 Task: Search one way flight ticket for 2 adults, 2 infants in seat and 1 infant on lap in first from Dickinson: Dickinson Theodore Roosevelt Regional Airport to Jackson: Jackson Hole Airport on 5-2-2023. Choice of flights is Sun country airlines. Number of bags: 3 checked bags. Price is upto 100000. Outbound departure time preference is 14:30.
Action: Mouse moved to (284, 386)
Screenshot: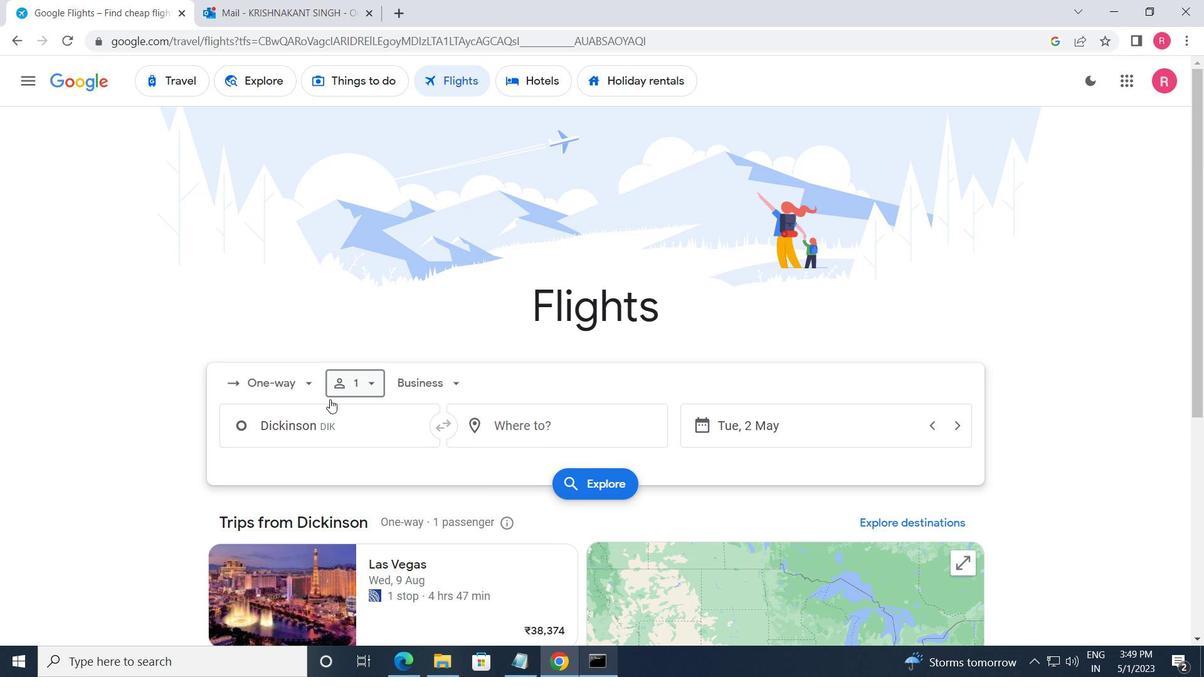 
Action: Mouse pressed left at (284, 386)
Screenshot: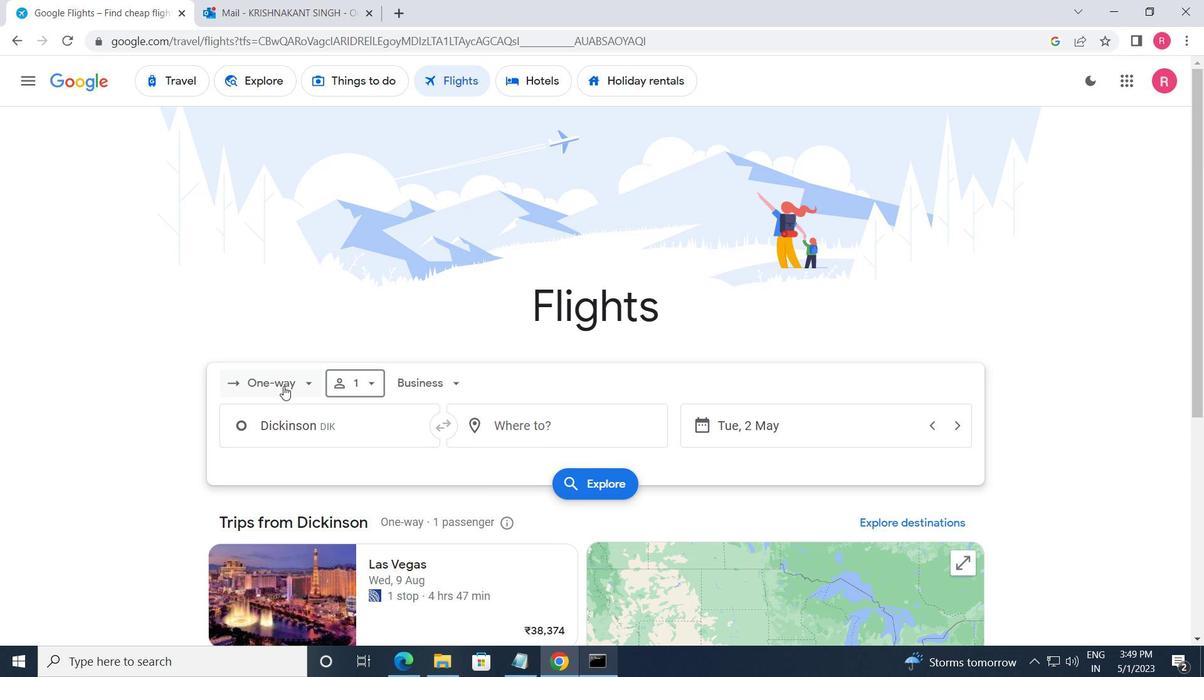 
Action: Mouse moved to (291, 462)
Screenshot: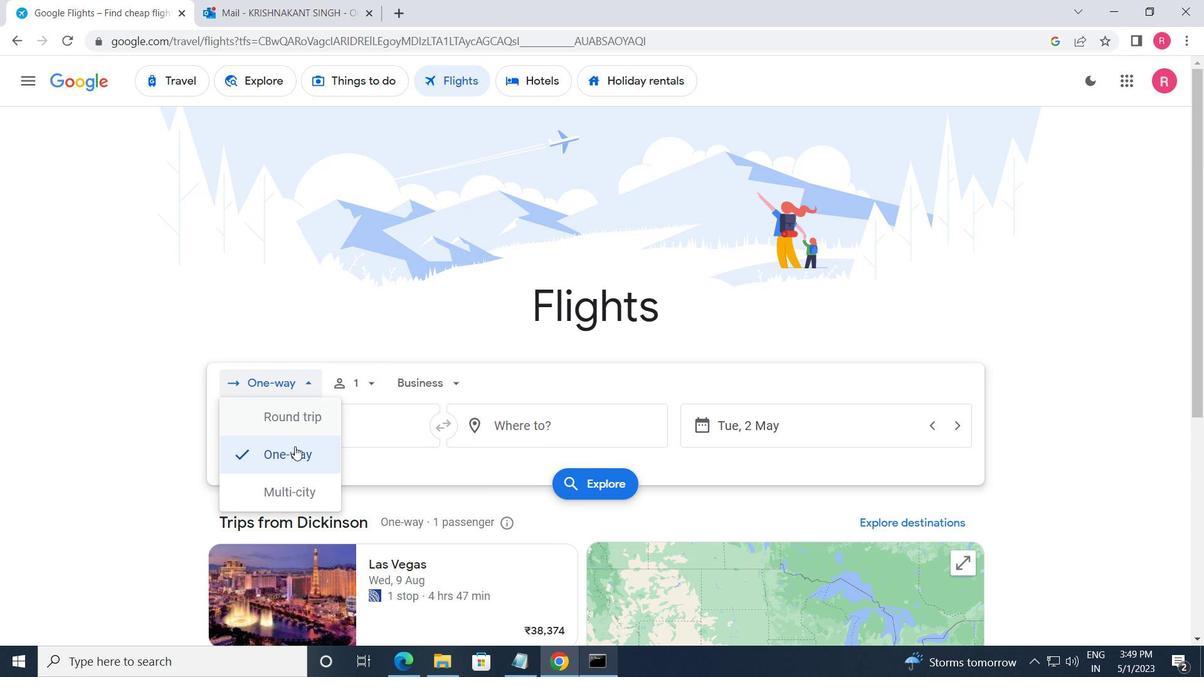 
Action: Mouse pressed left at (291, 462)
Screenshot: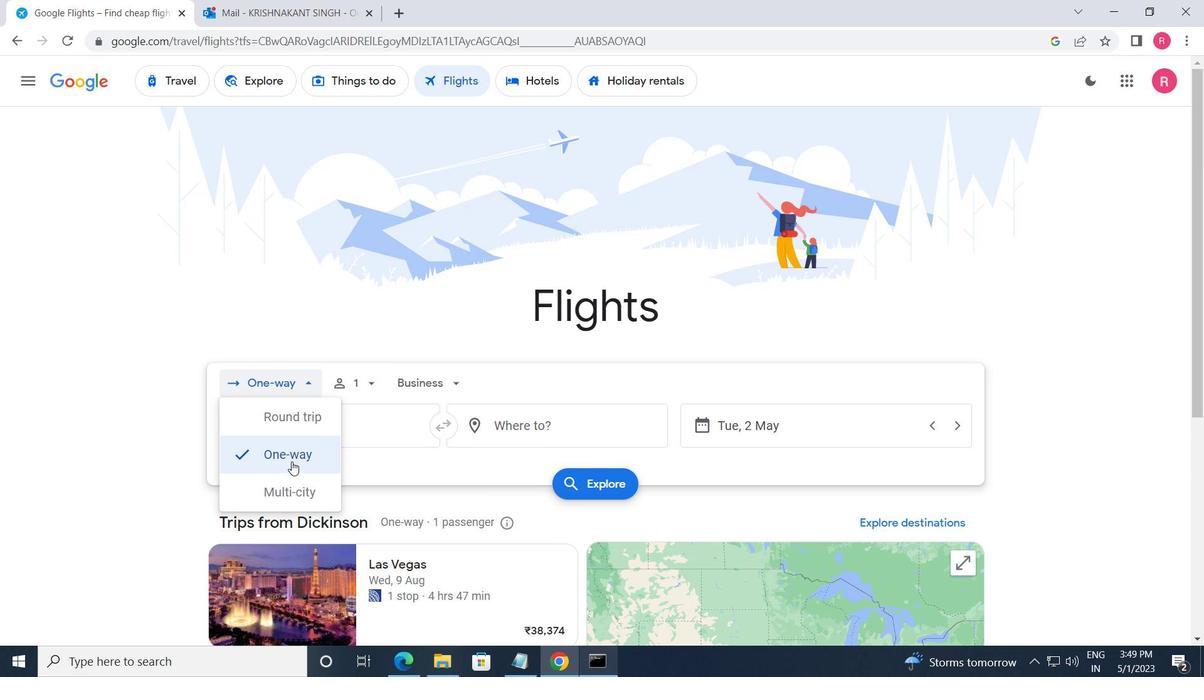 
Action: Mouse moved to (341, 391)
Screenshot: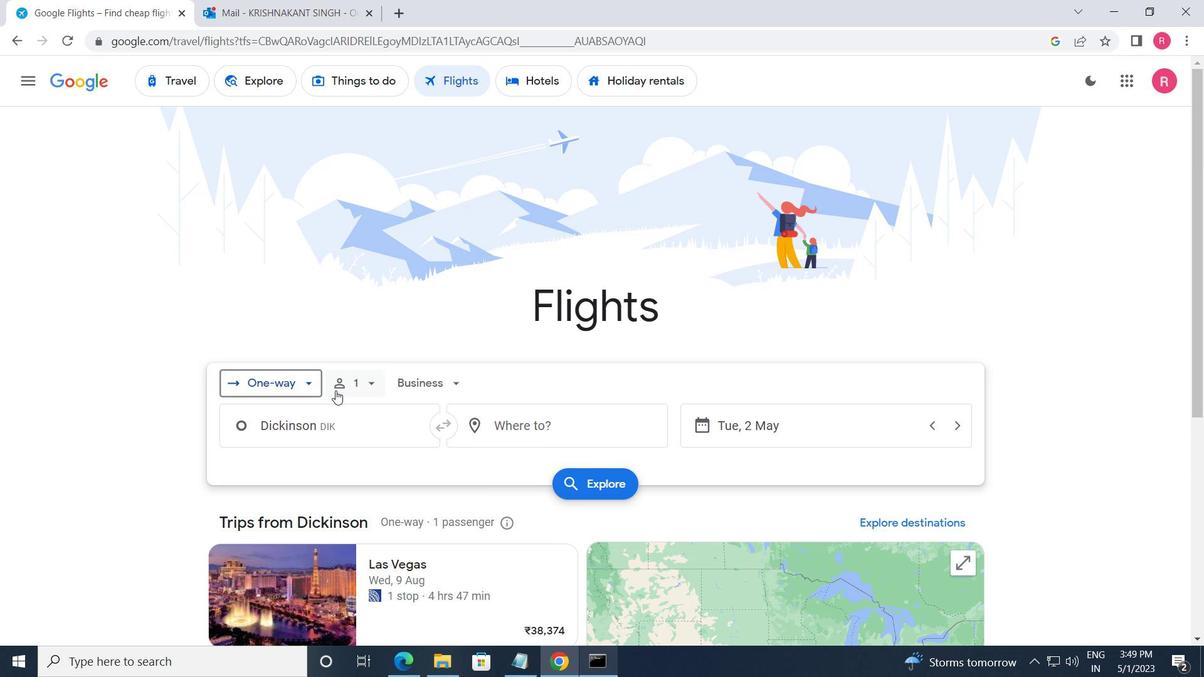 
Action: Mouse pressed left at (341, 391)
Screenshot: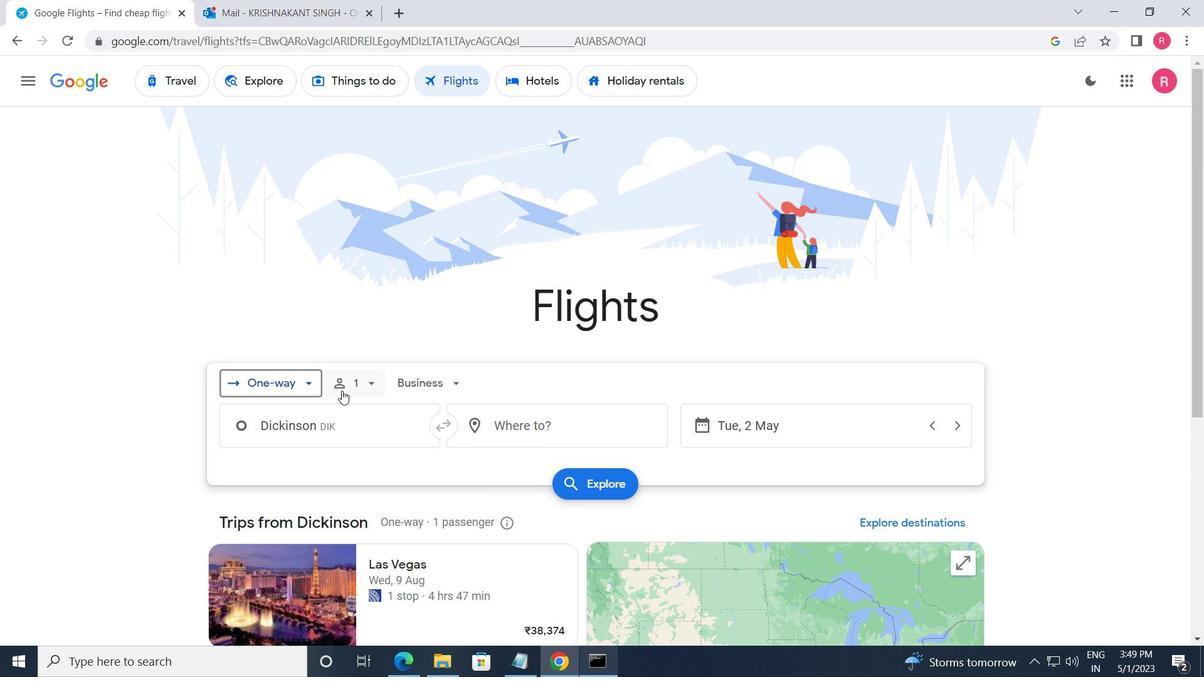 
Action: Mouse moved to (484, 425)
Screenshot: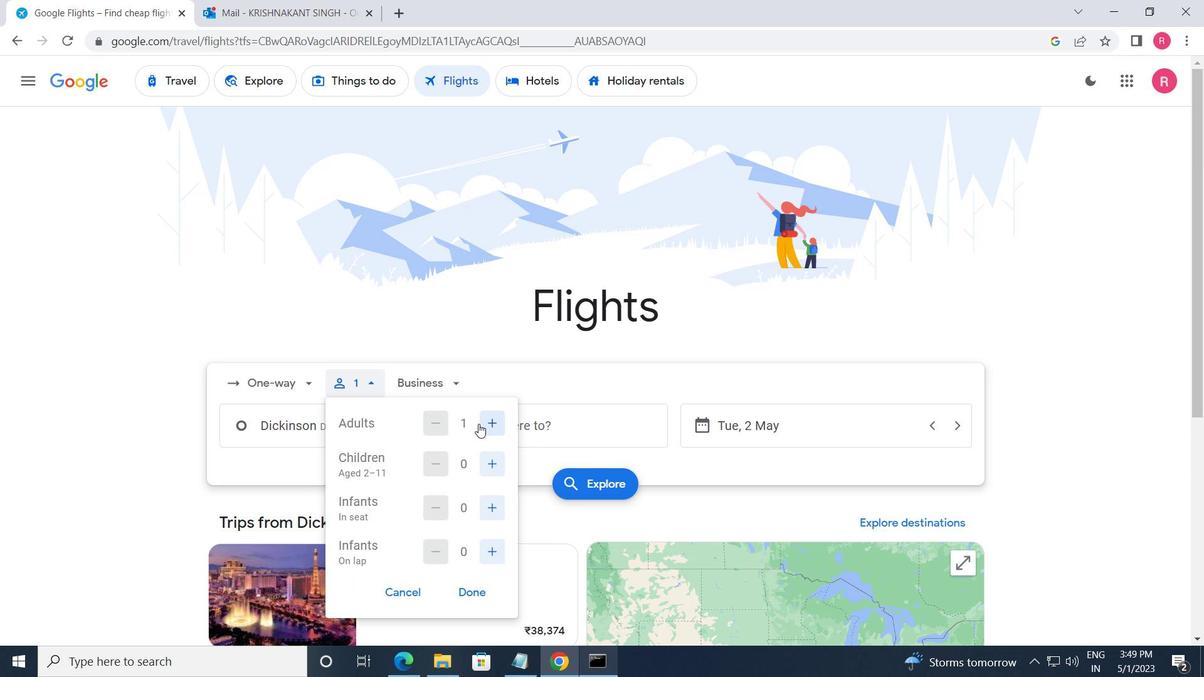 
Action: Mouse pressed left at (484, 425)
Screenshot: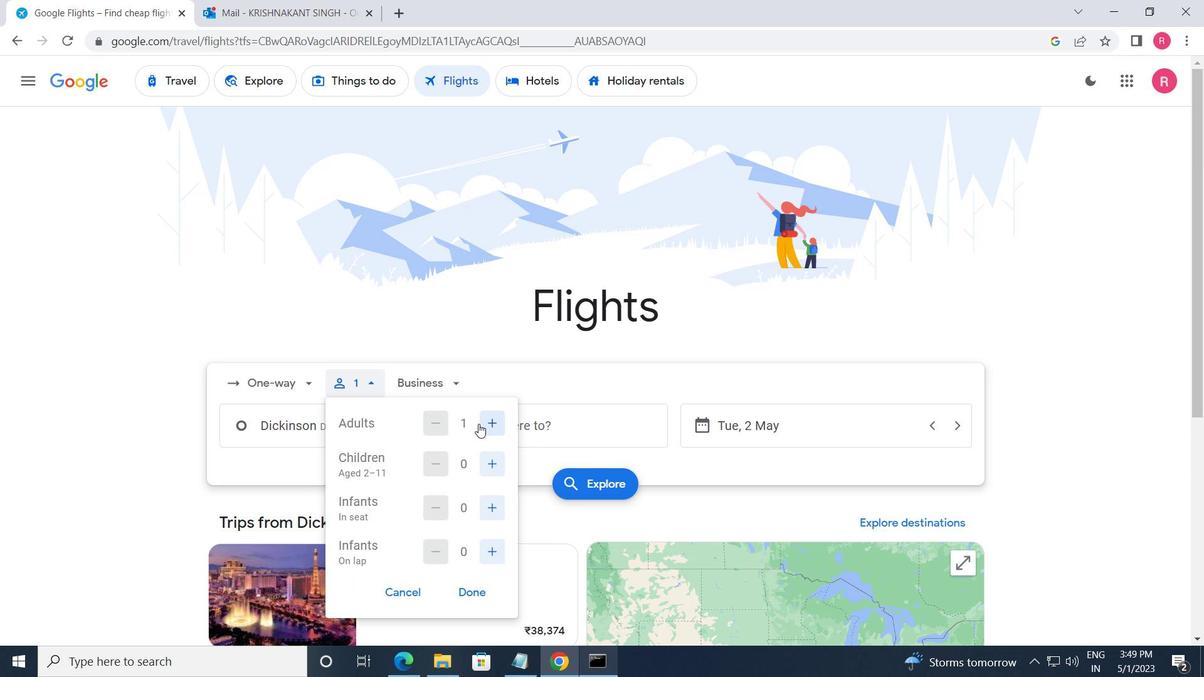 
Action: Mouse moved to (484, 425)
Screenshot: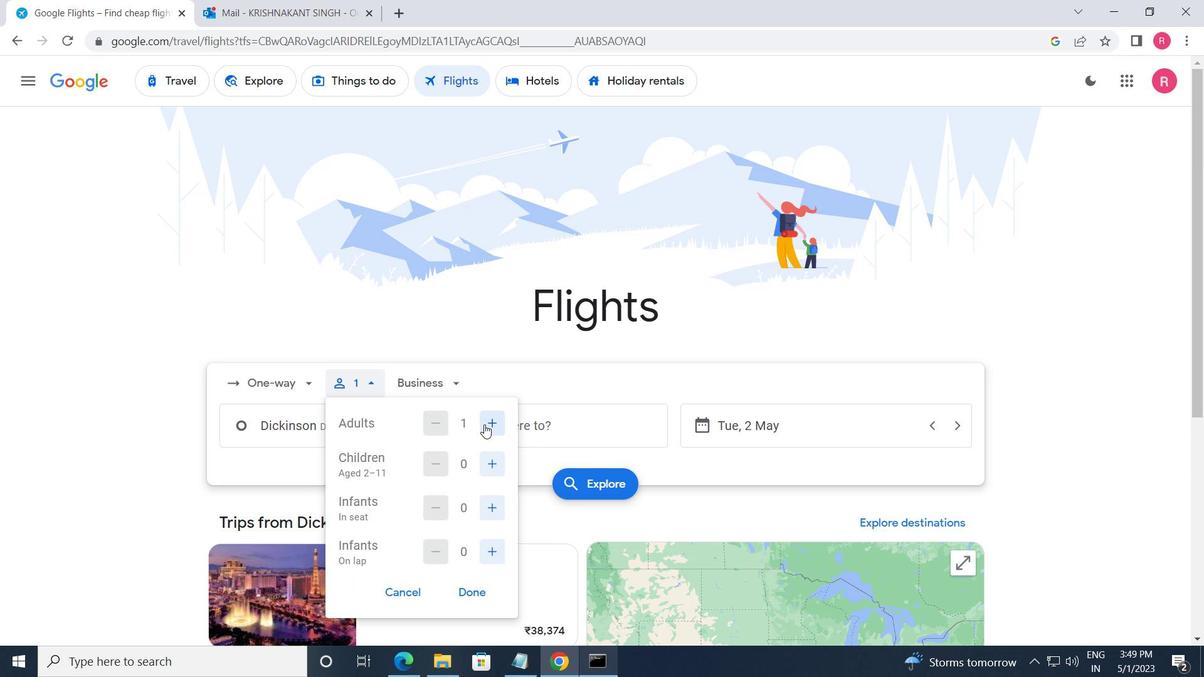 
Action: Mouse pressed left at (484, 425)
Screenshot: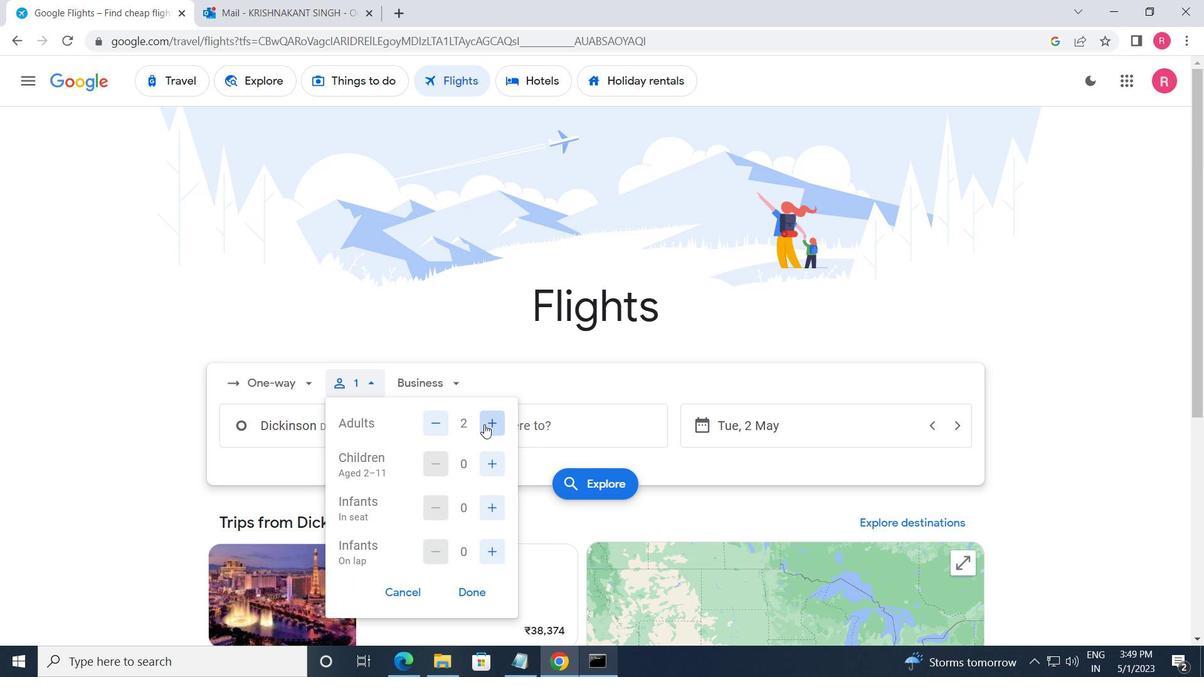 
Action: Mouse moved to (434, 424)
Screenshot: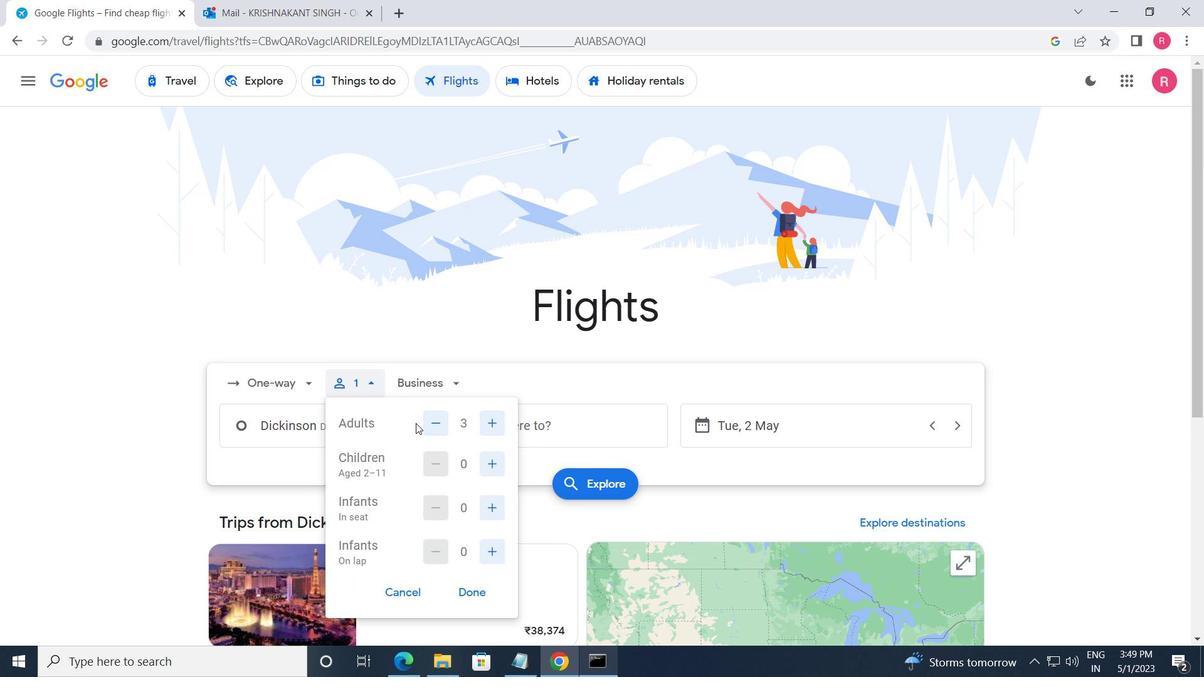 
Action: Mouse pressed left at (434, 424)
Screenshot: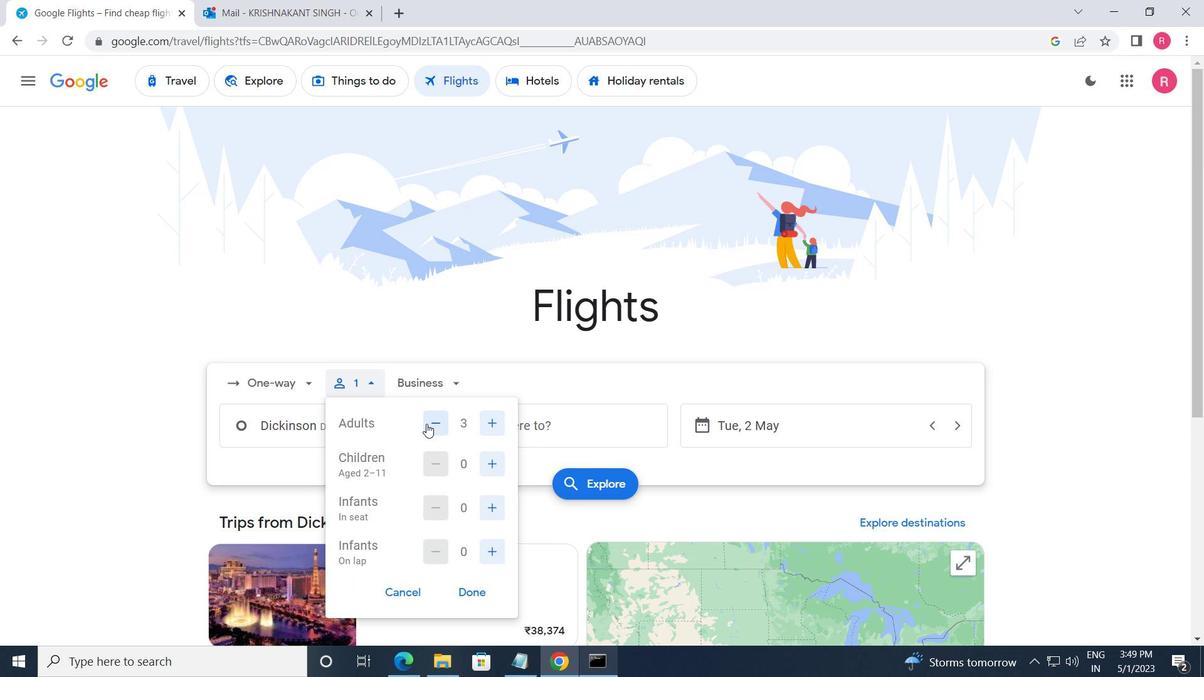 
Action: Mouse moved to (494, 466)
Screenshot: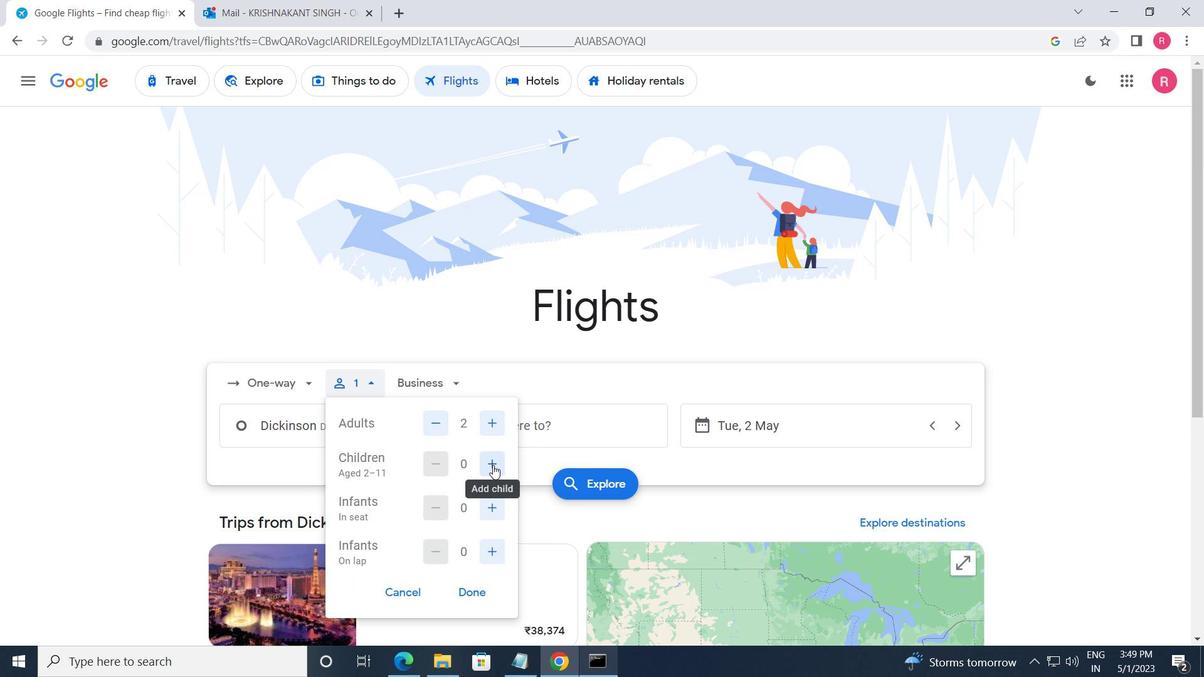 
Action: Mouse pressed left at (494, 466)
Screenshot: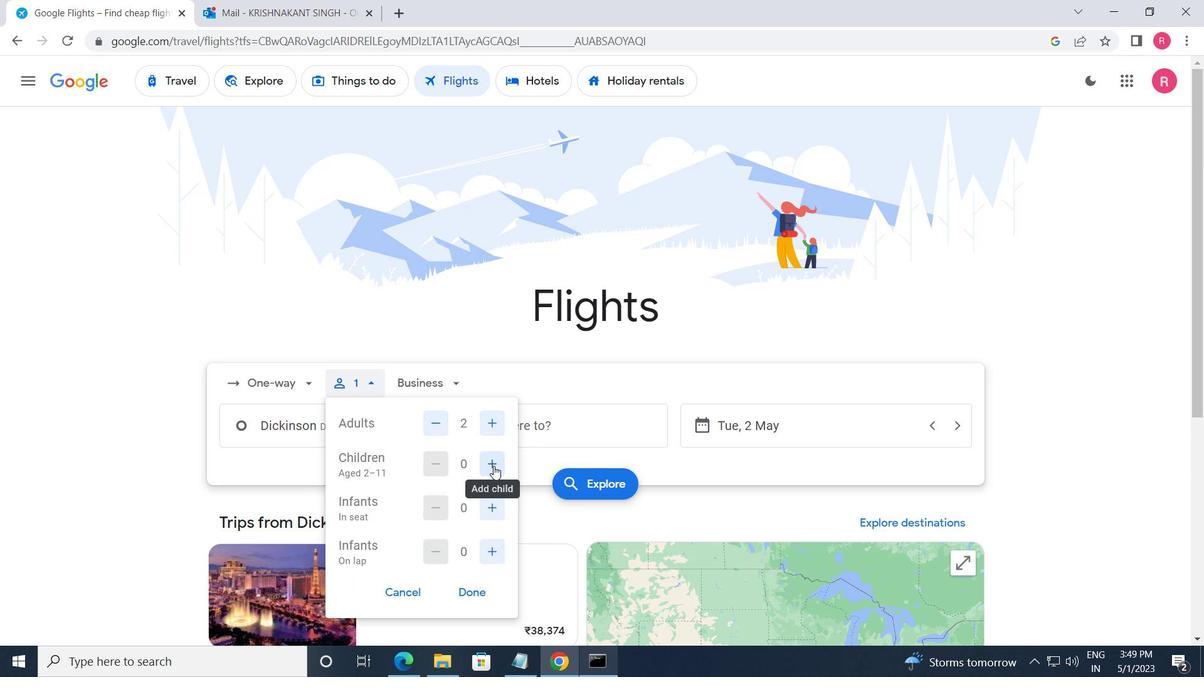 
Action: Mouse pressed left at (494, 466)
Screenshot: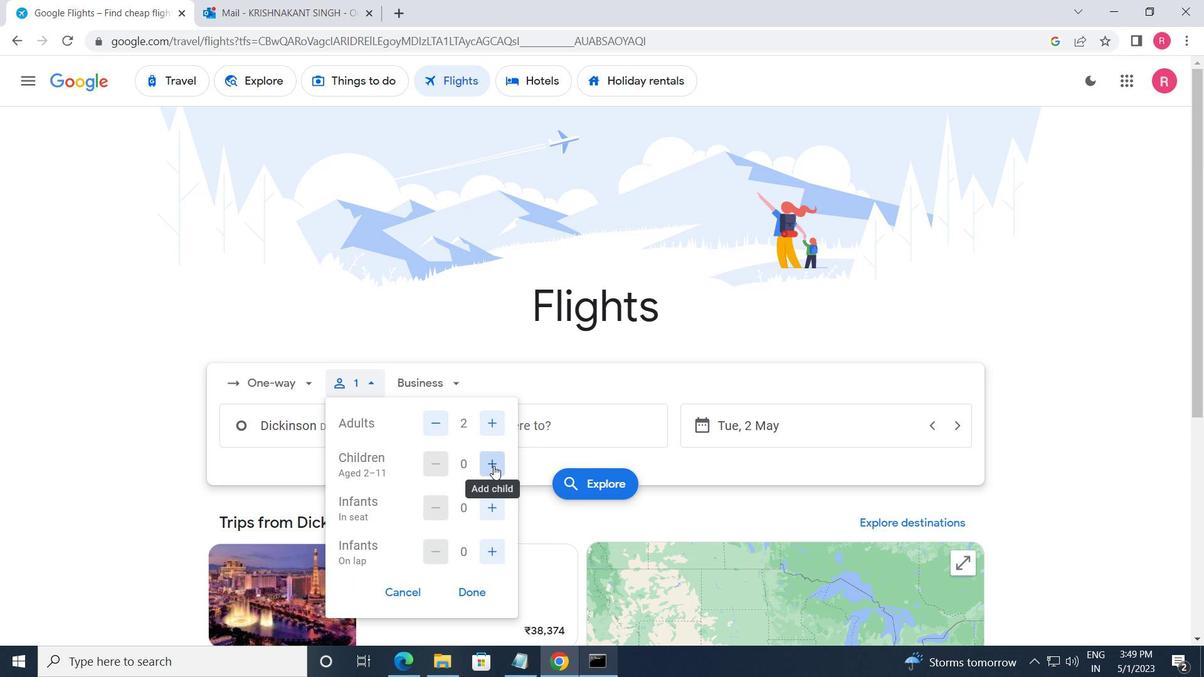
Action: Mouse moved to (488, 504)
Screenshot: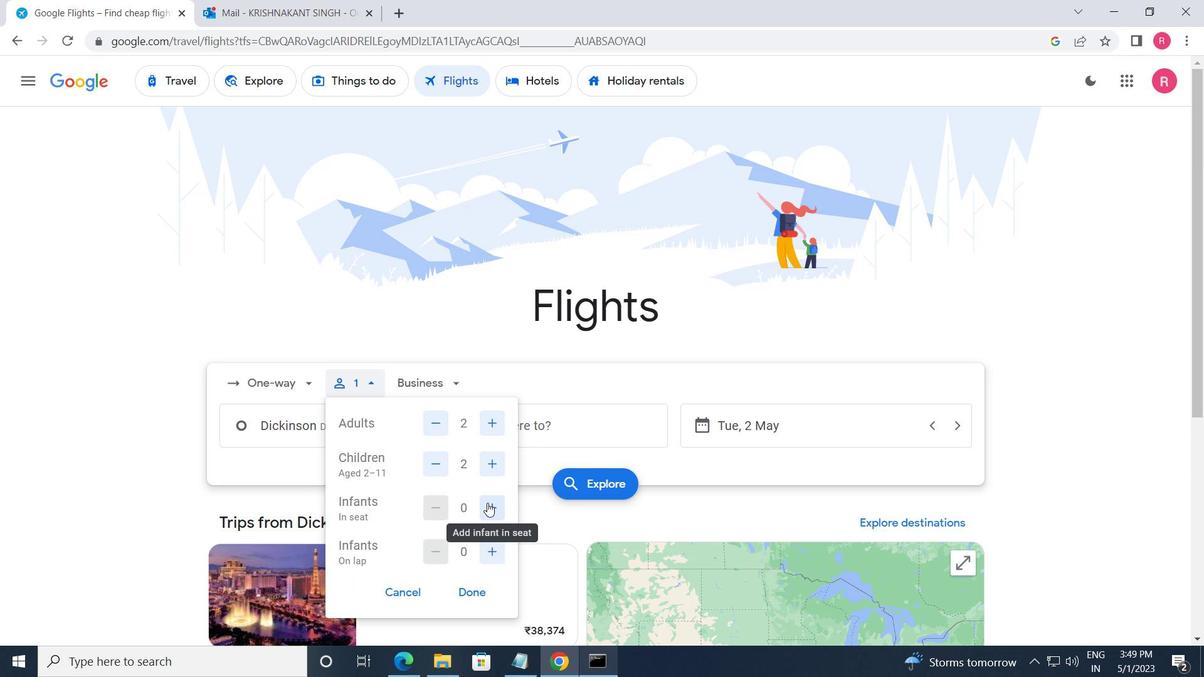 
Action: Mouse pressed left at (488, 504)
Screenshot: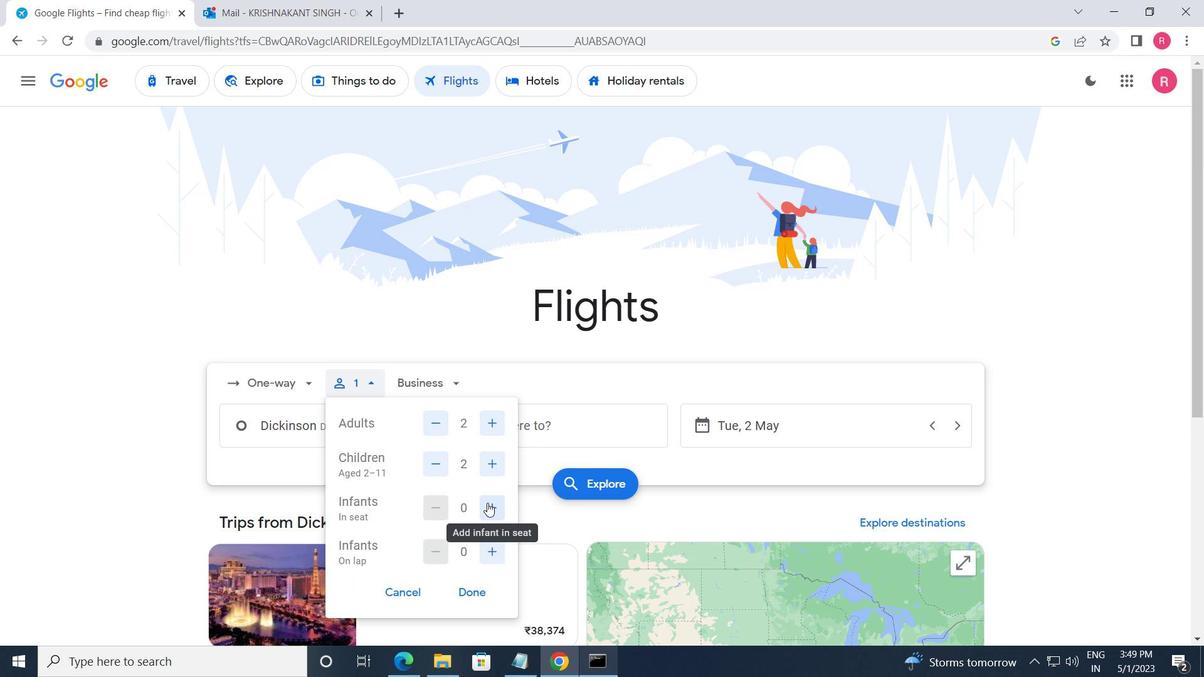 
Action: Mouse moved to (438, 386)
Screenshot: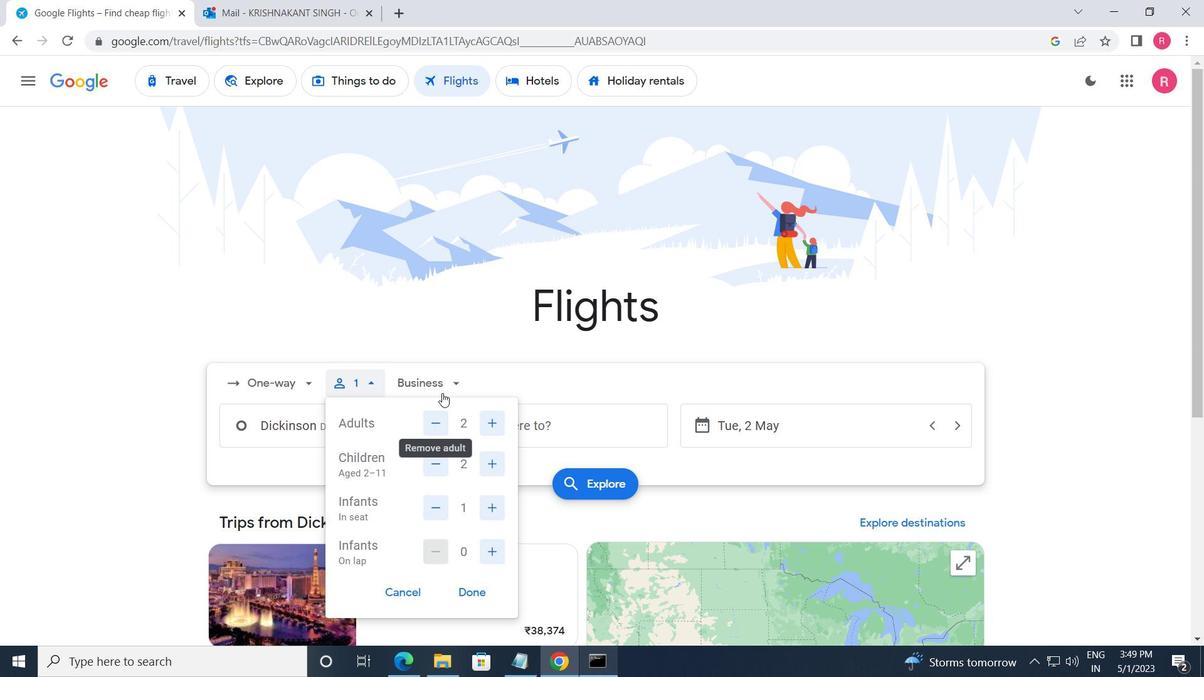 
Action: Mouse pressed left at (438, 386)
Screenshot: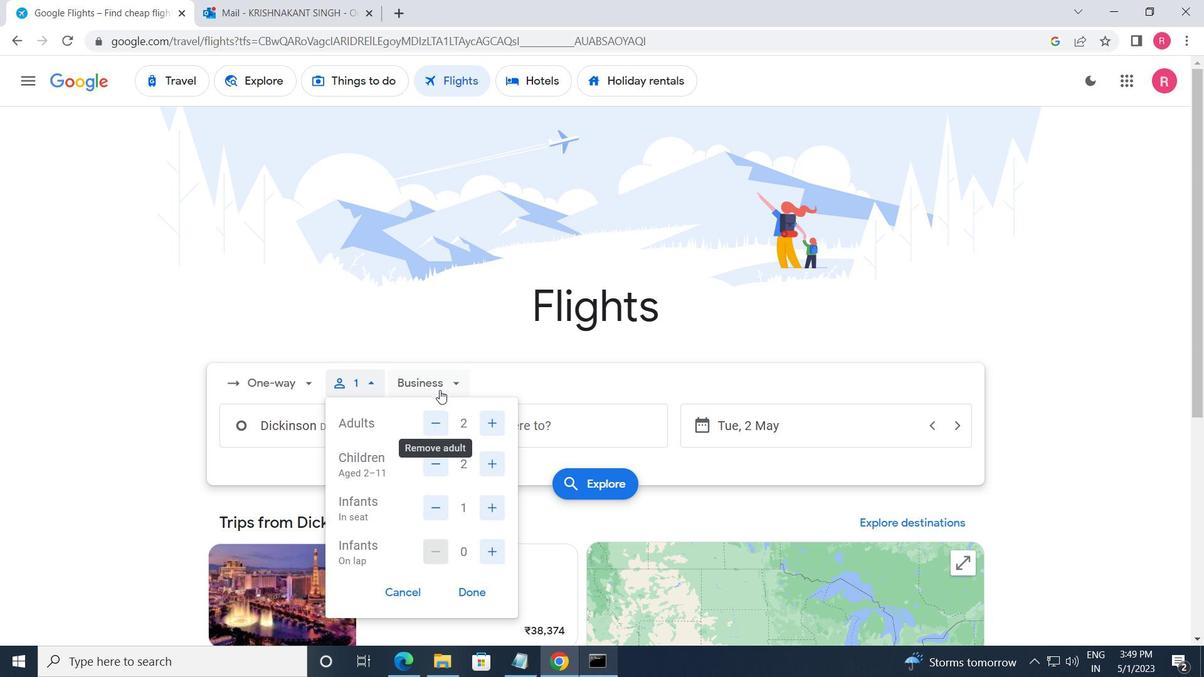 
Action: Mouse moved to (458, 523)
Screenshot: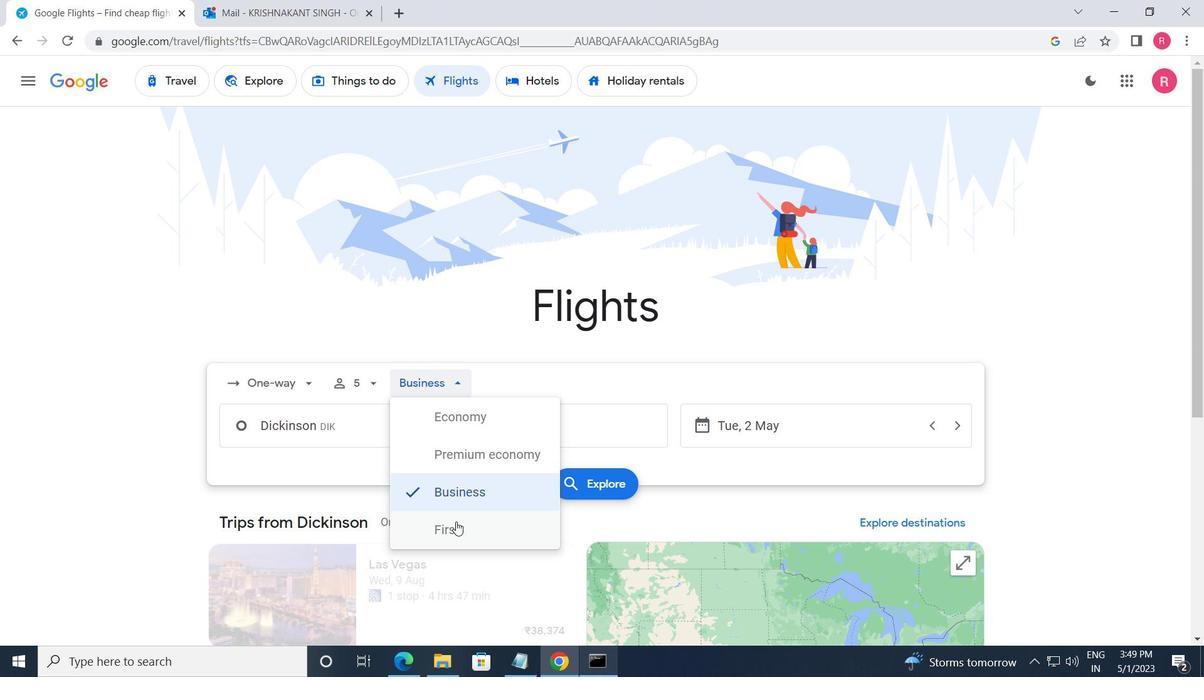 
Action: Mouse pressed left at (458, 523)
Screenshot: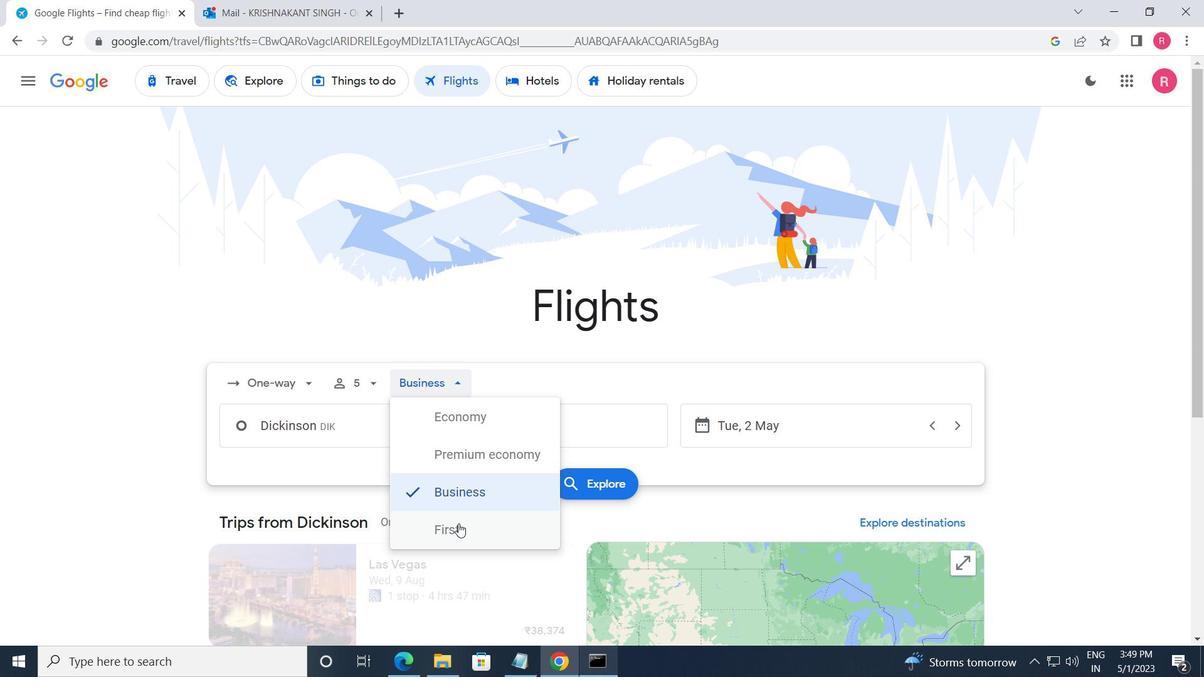
Action: Mouse moved to (349, 432)
Screenshot: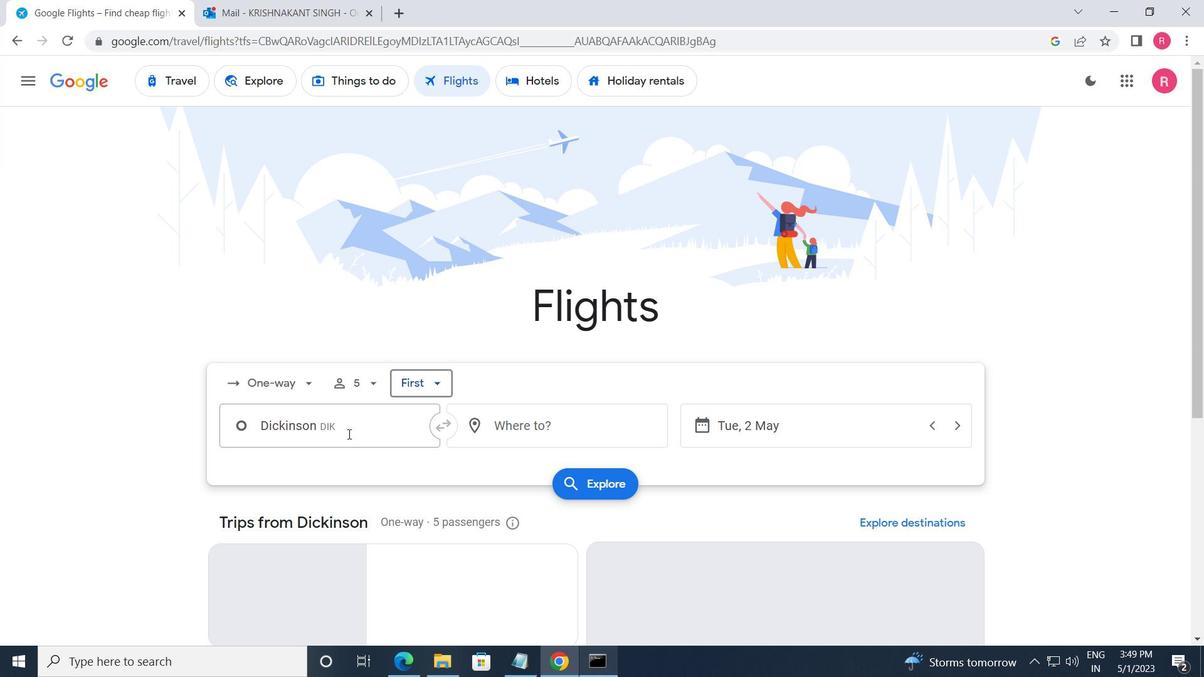 
Action: Mouse pressed left at (349, 432)
Screenshot: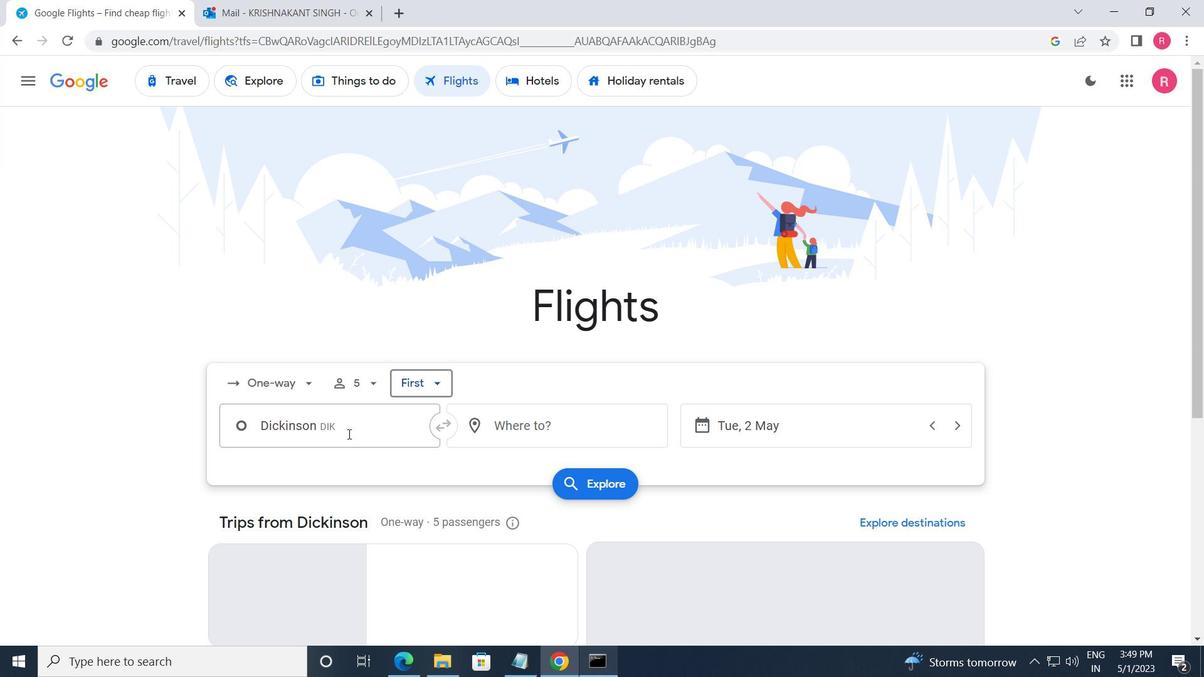 
Action: Mouse moved to (348, 548)
Screenshot: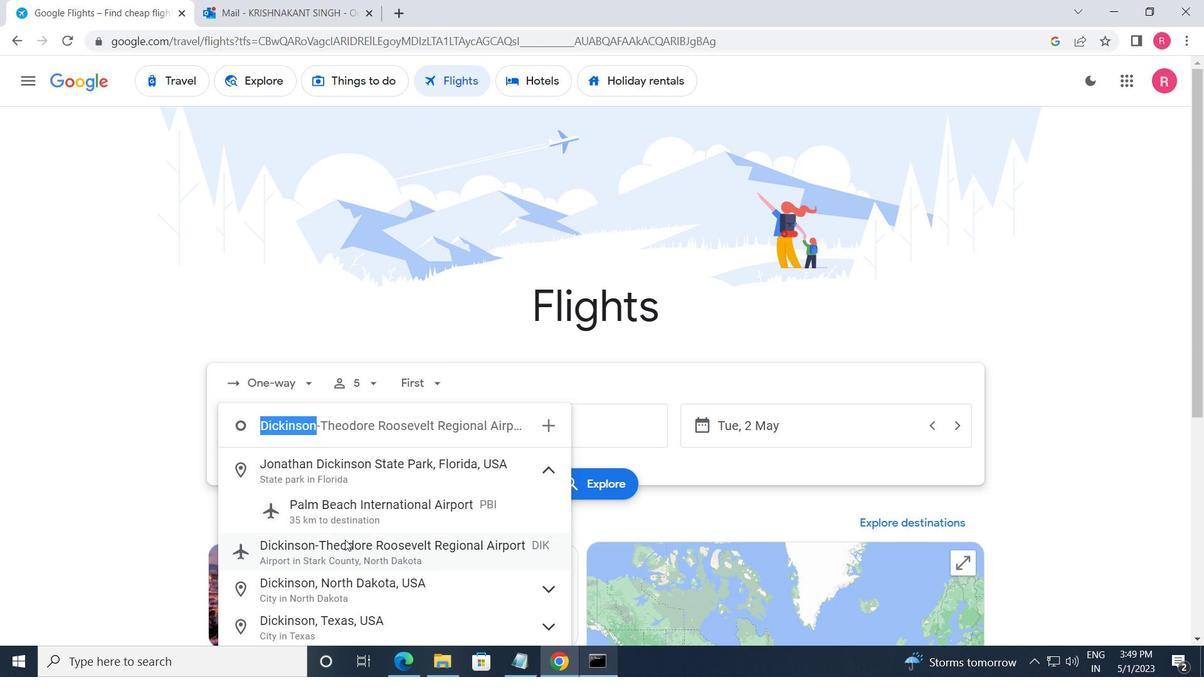 
Action: Mouse pressed left at (348, 548)
Screenshot: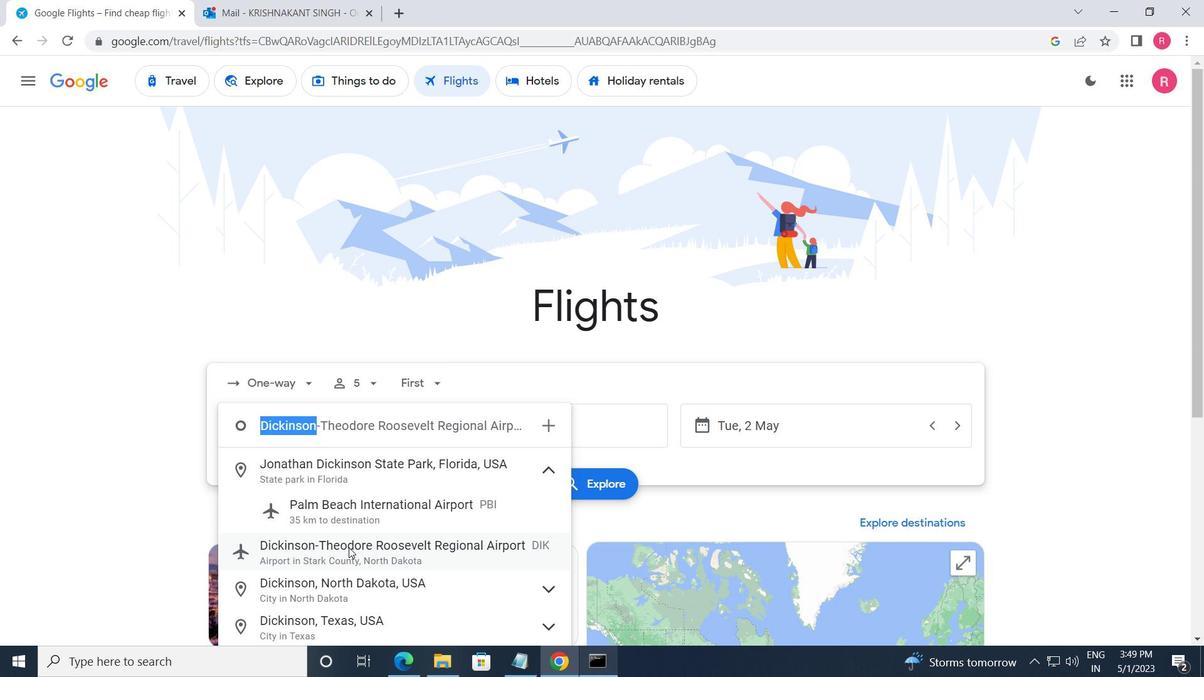
Action: Mouse moved to (539, 426)
Screenshot: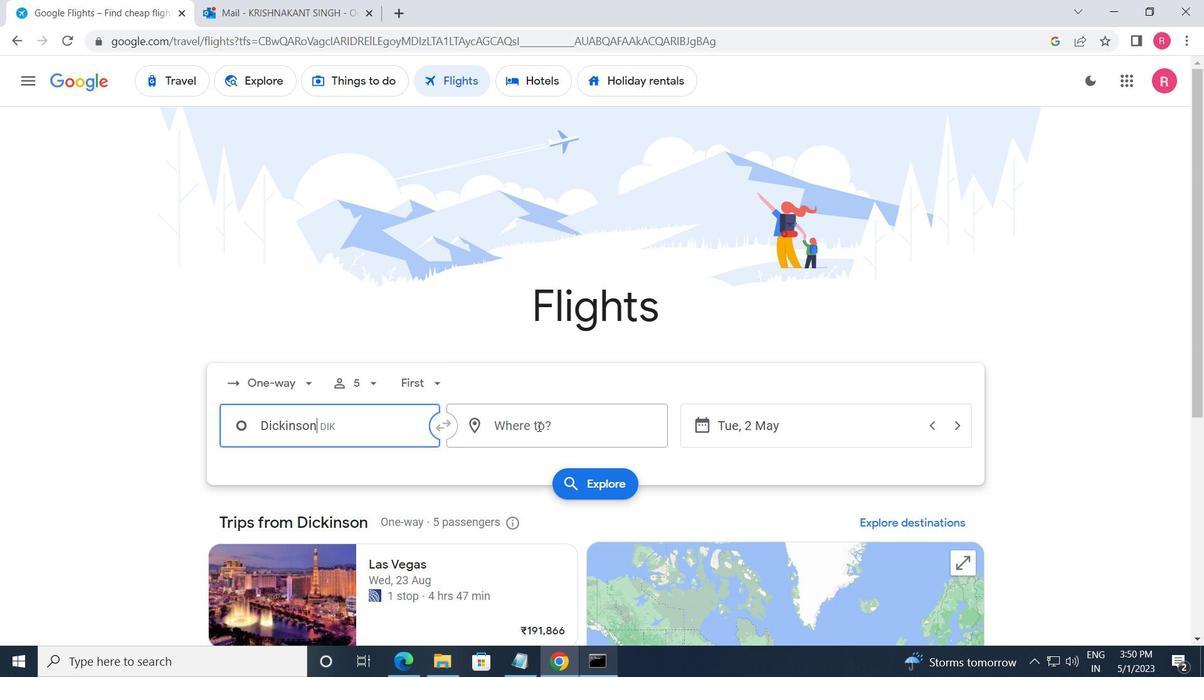 
Action: Mouse pressed left at (539, 426)
Screenshot: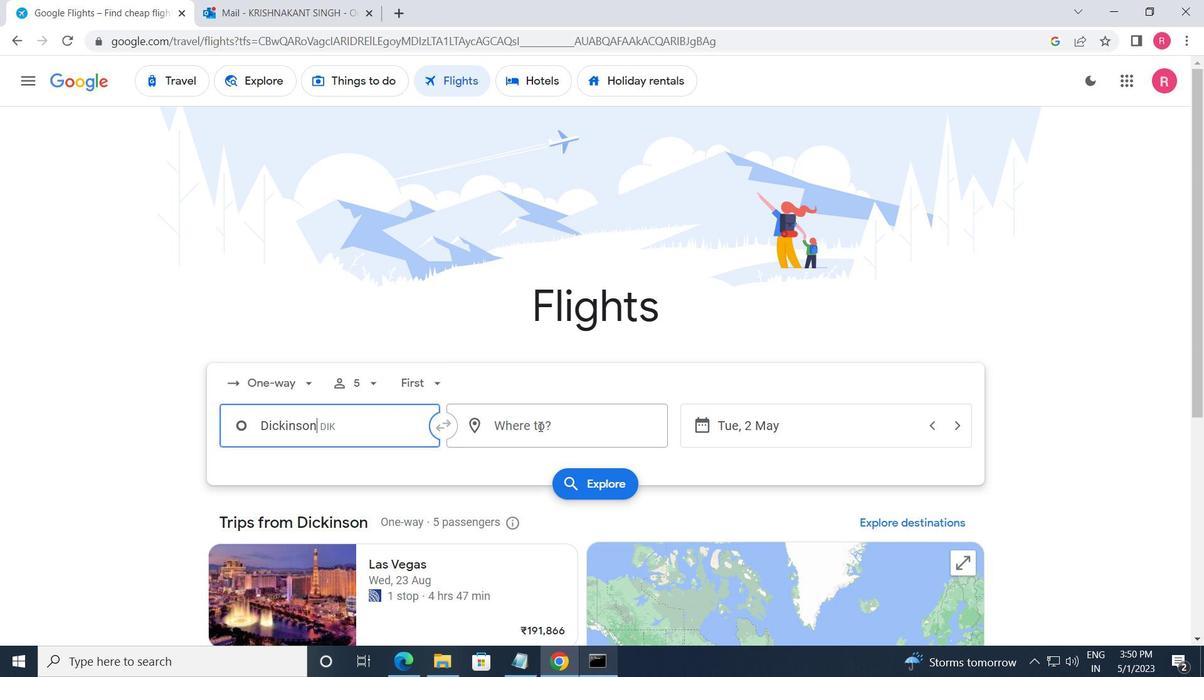 
Action: Mouse moved to (520, 585)
Screenshot: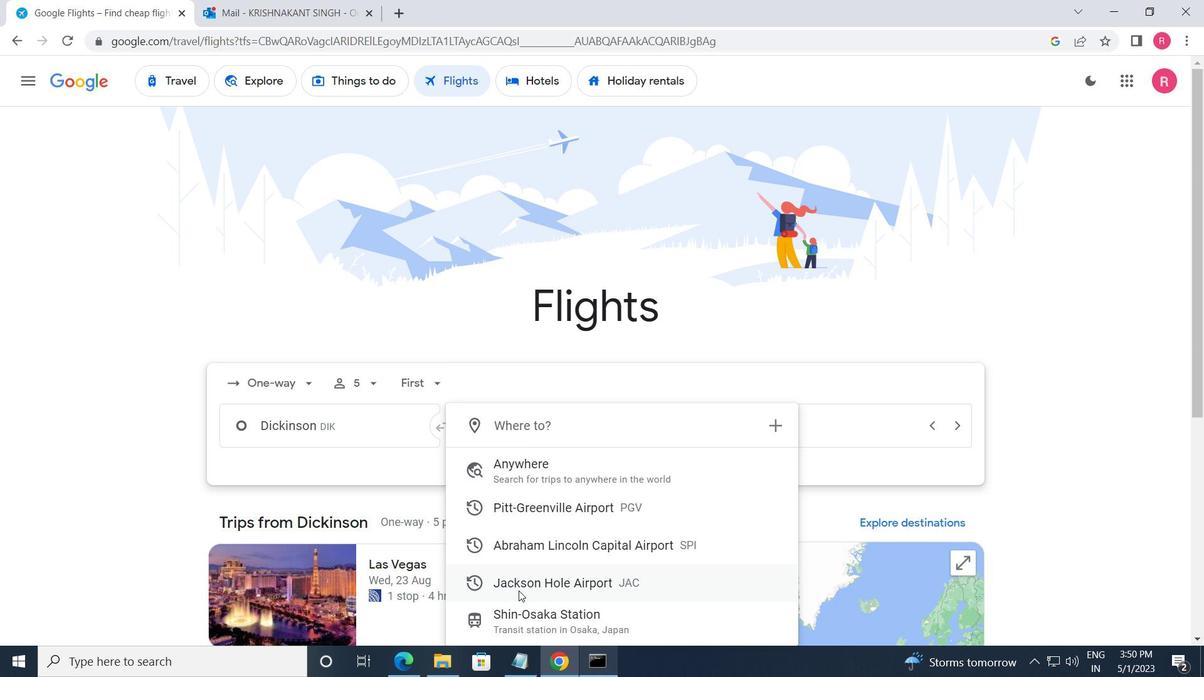 
Action: Mouse pressed left at (520, 585)
Screenshot: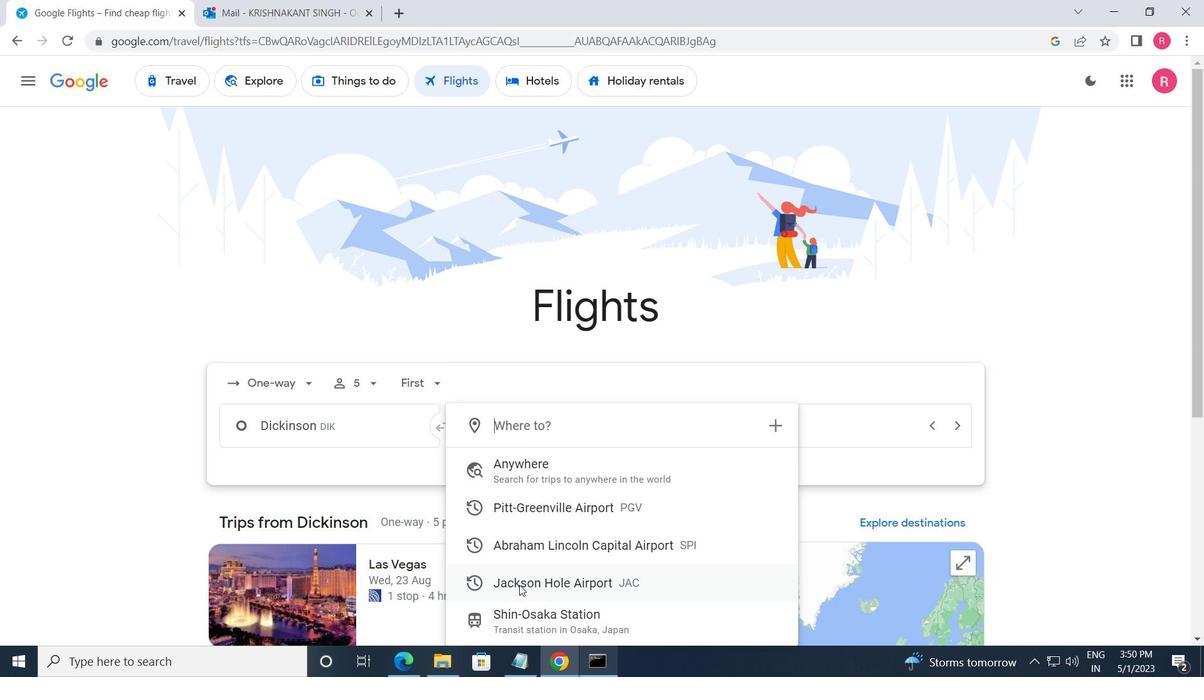 
Action: Mouse moved to (812, 415)
Screenshot: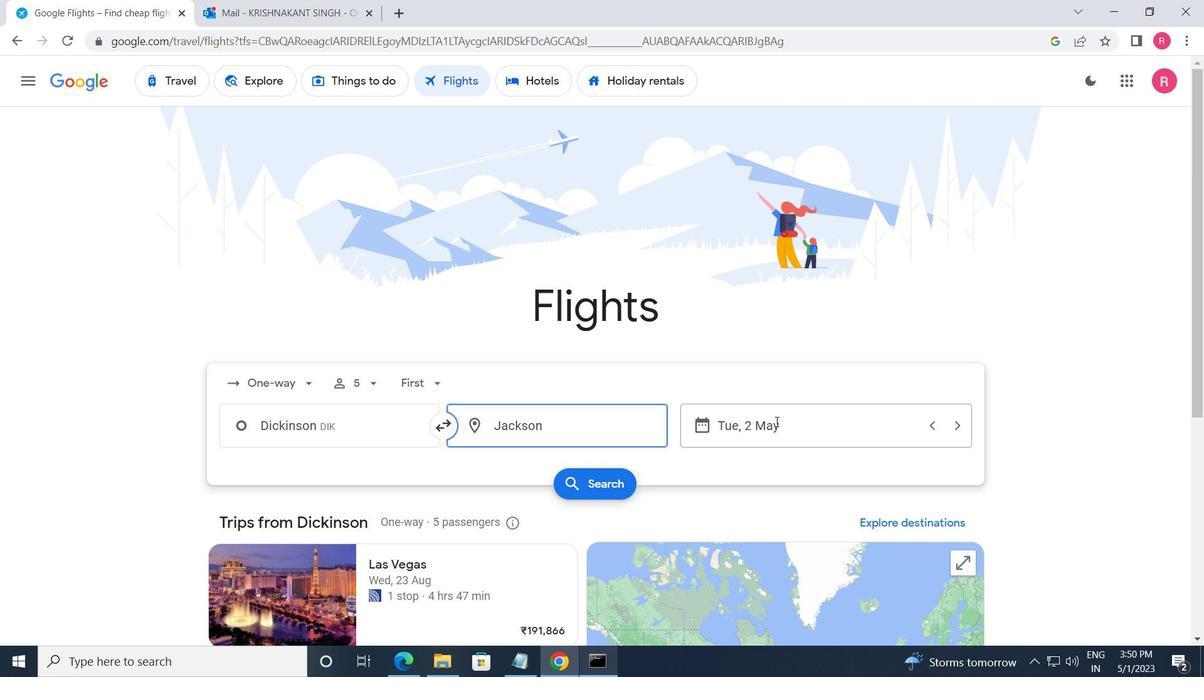 
Action: Mouse pressed left at (812, 415)
Screenshot: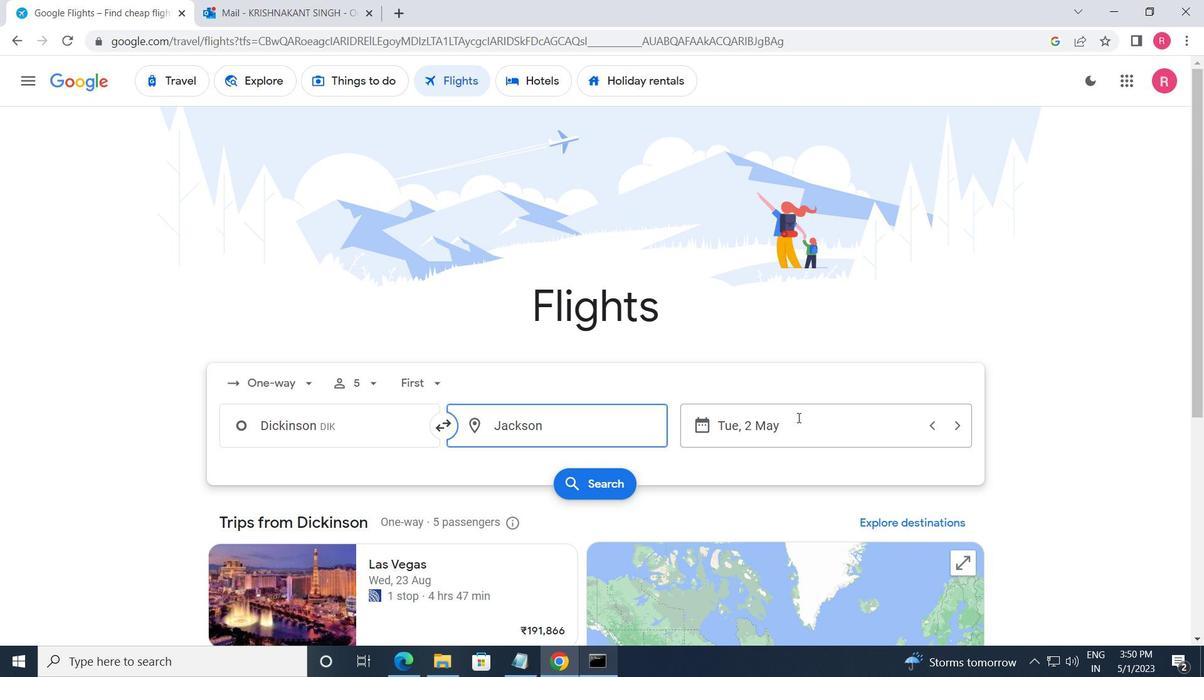 
Action: Mouse moved to (498, 366)
Screenshot: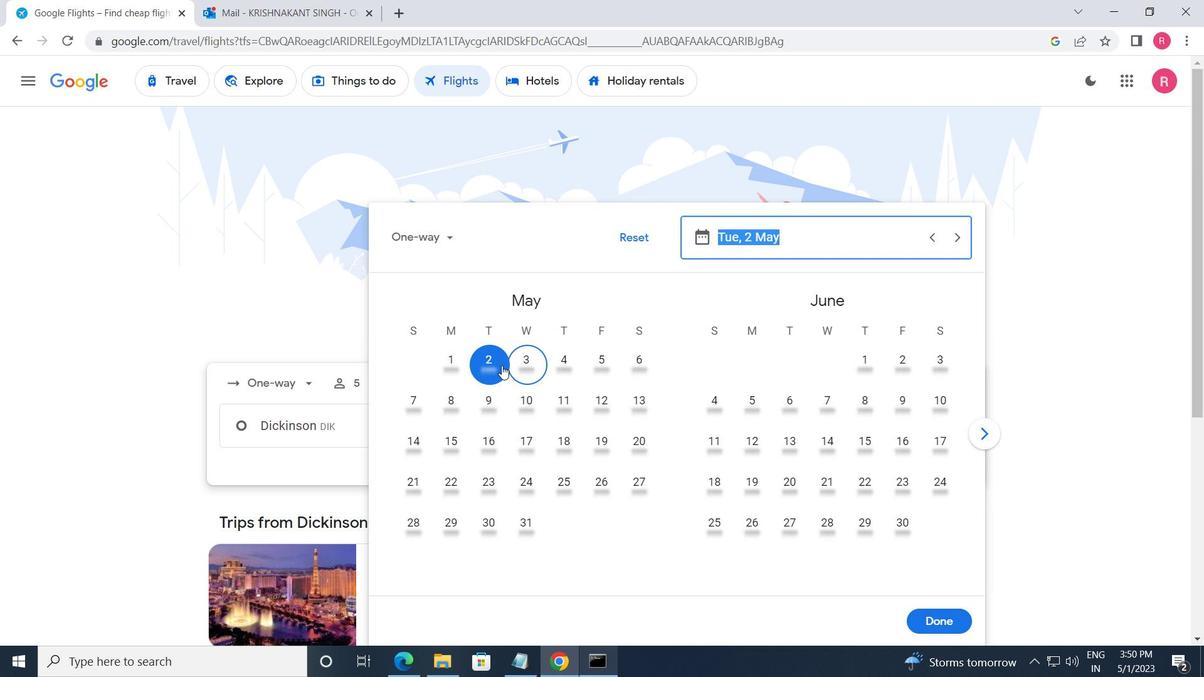 
Action: Mouse pressed left at (498, 366)
Screenshot: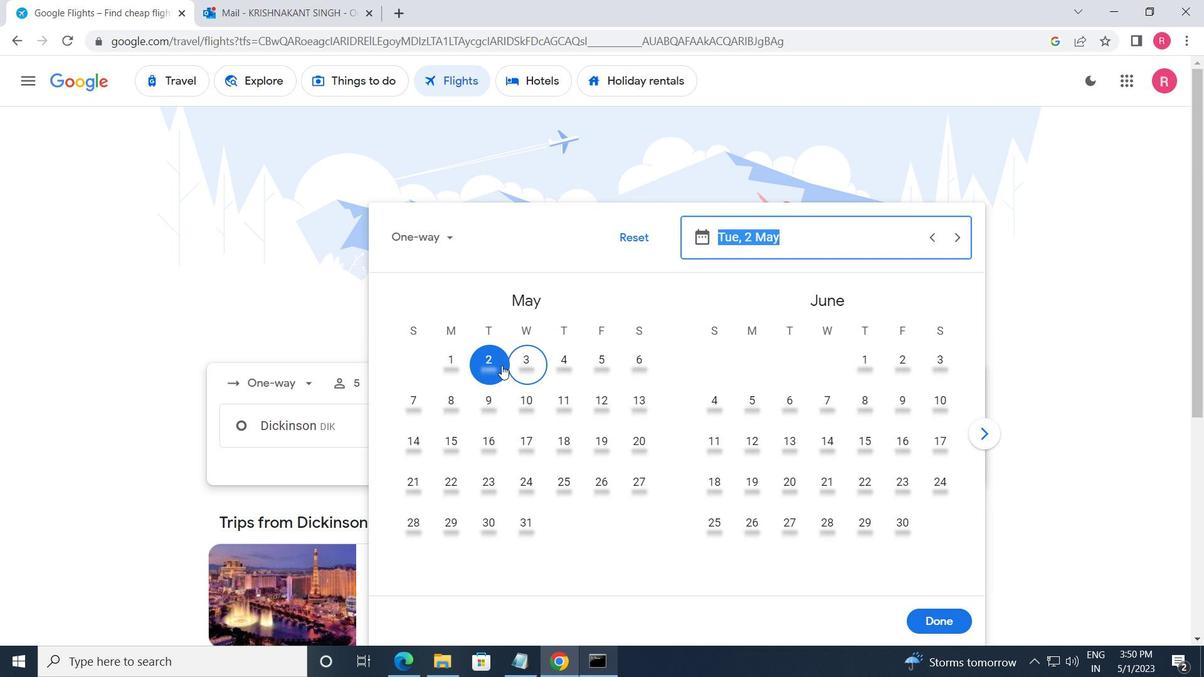 
Action: Mouse moved to (939, 615)
Screenshot: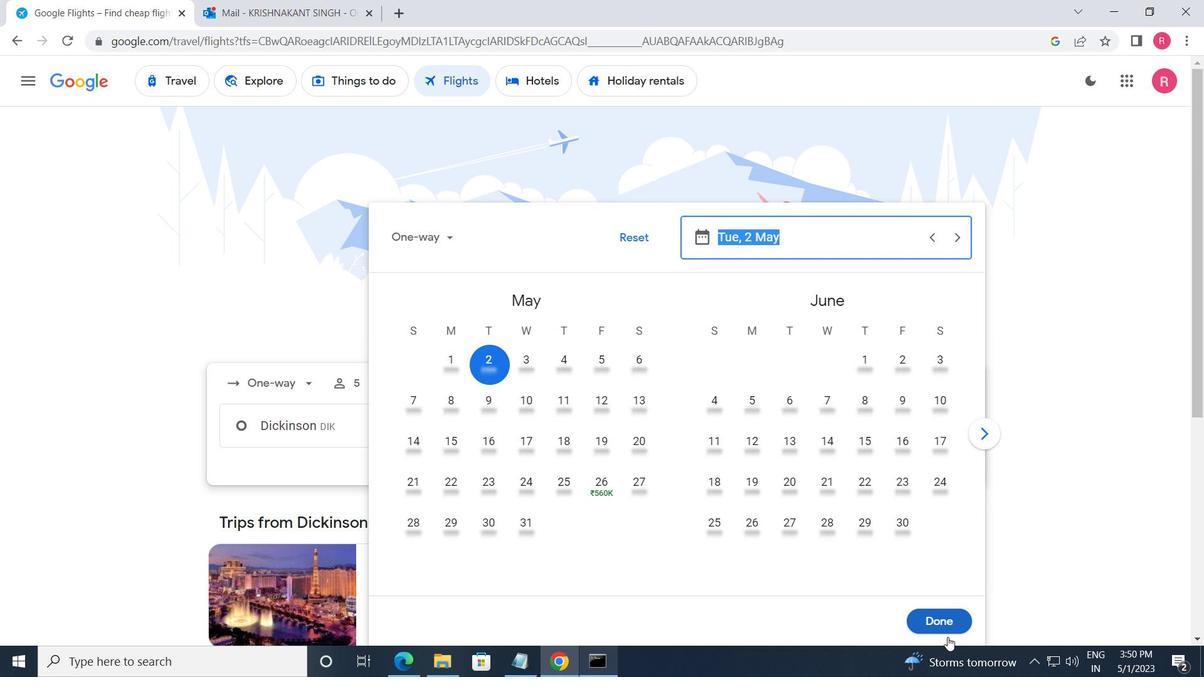 
Action: Mouse pressed left at (939, 615)
Screenshot: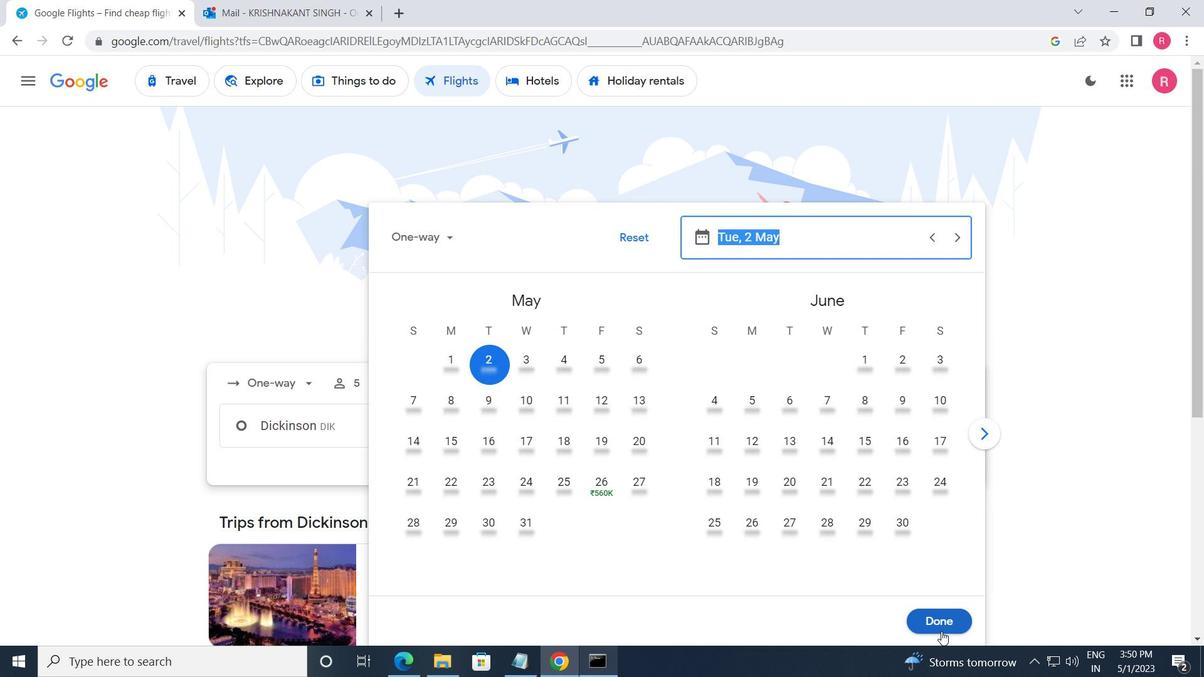 
Action: Mouse moved to (607, 489)
Screenshot: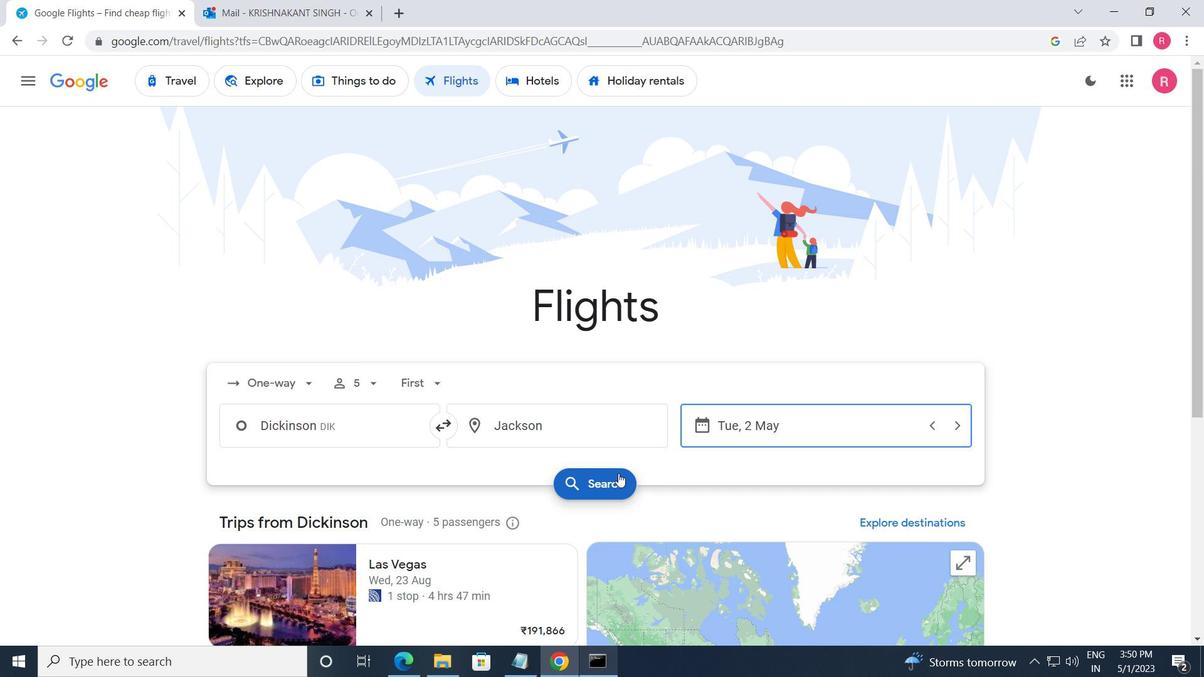 
Action: Mouse pressed left at (607, 489)
Screenshot: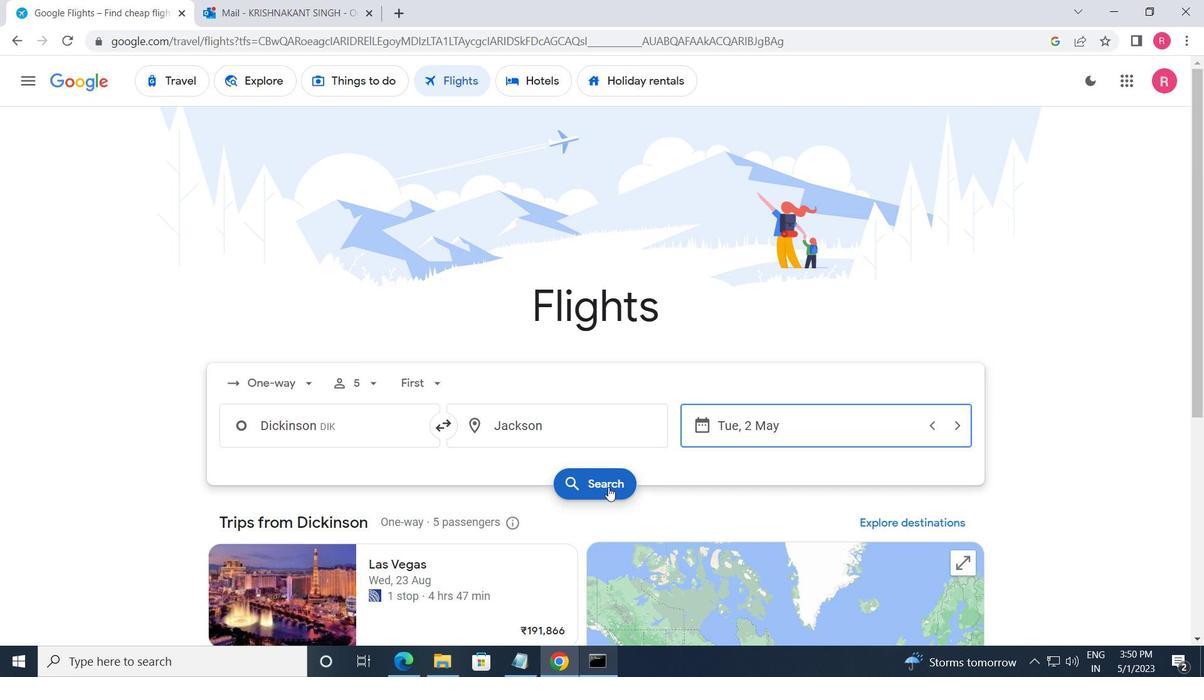 
Action: Mouse moved to (230, 225)
Screenshot: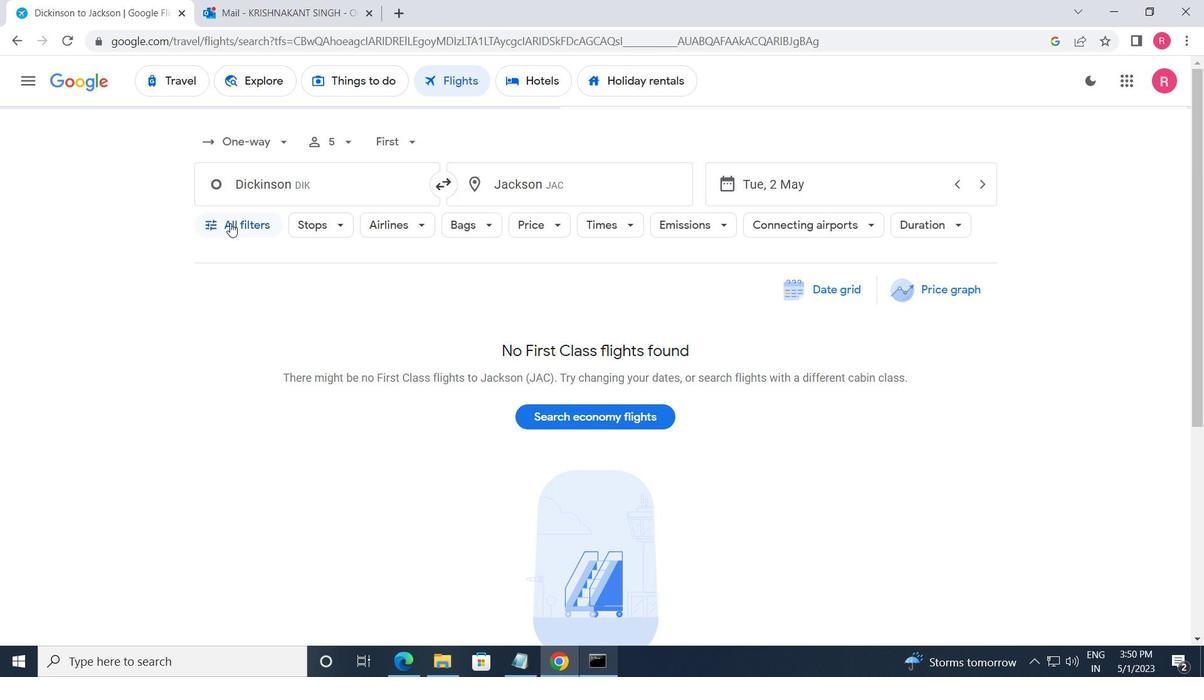 
Action: Mouse pressed left at (230, 225)
Screenshot: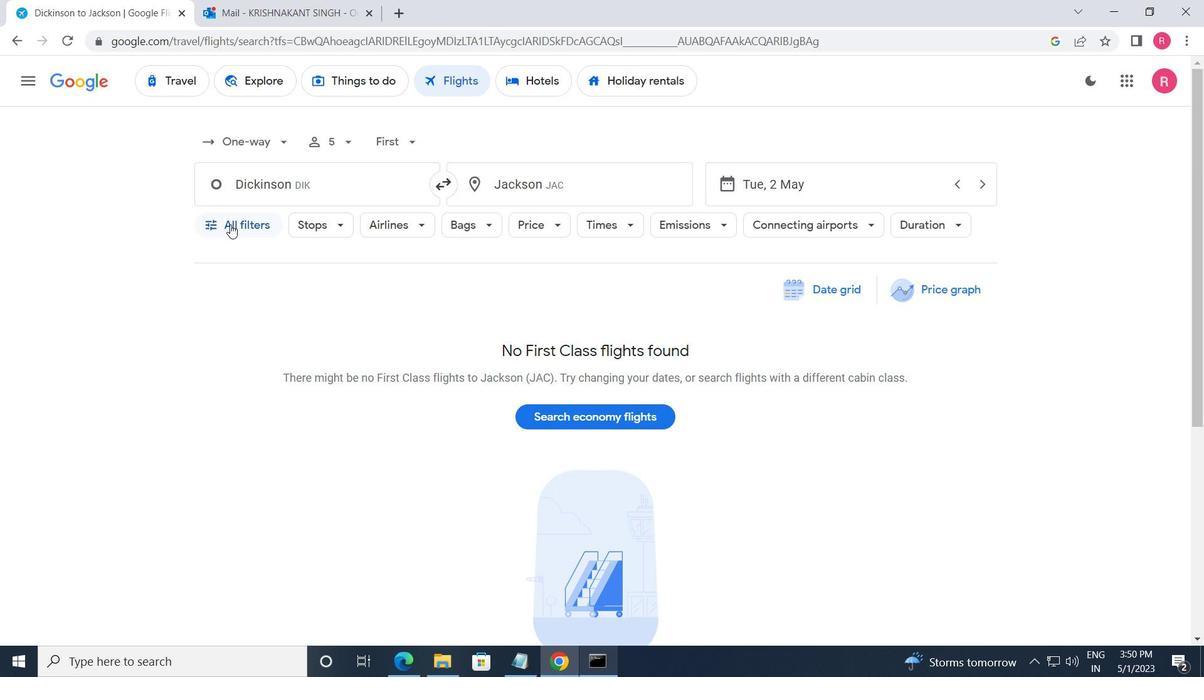 
Action: Mouse moved to (305, 425)
Screenshot: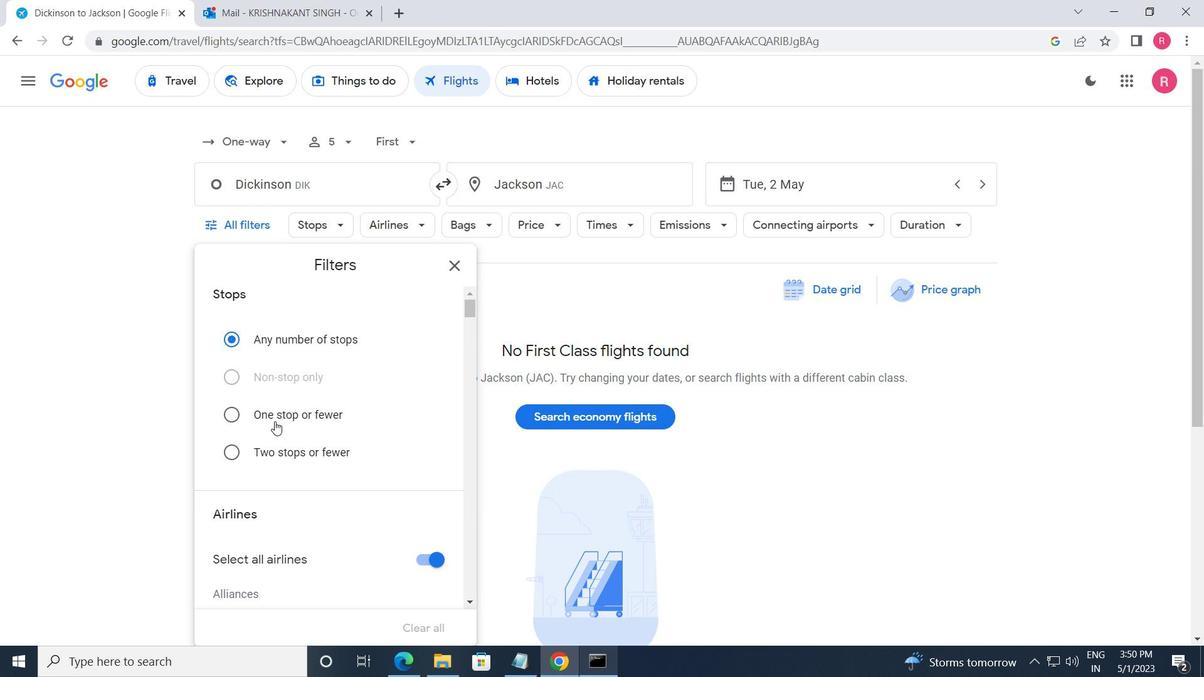 
Action: Mouse scrolled (305, 424) with delta (0, 0)
Screenshot: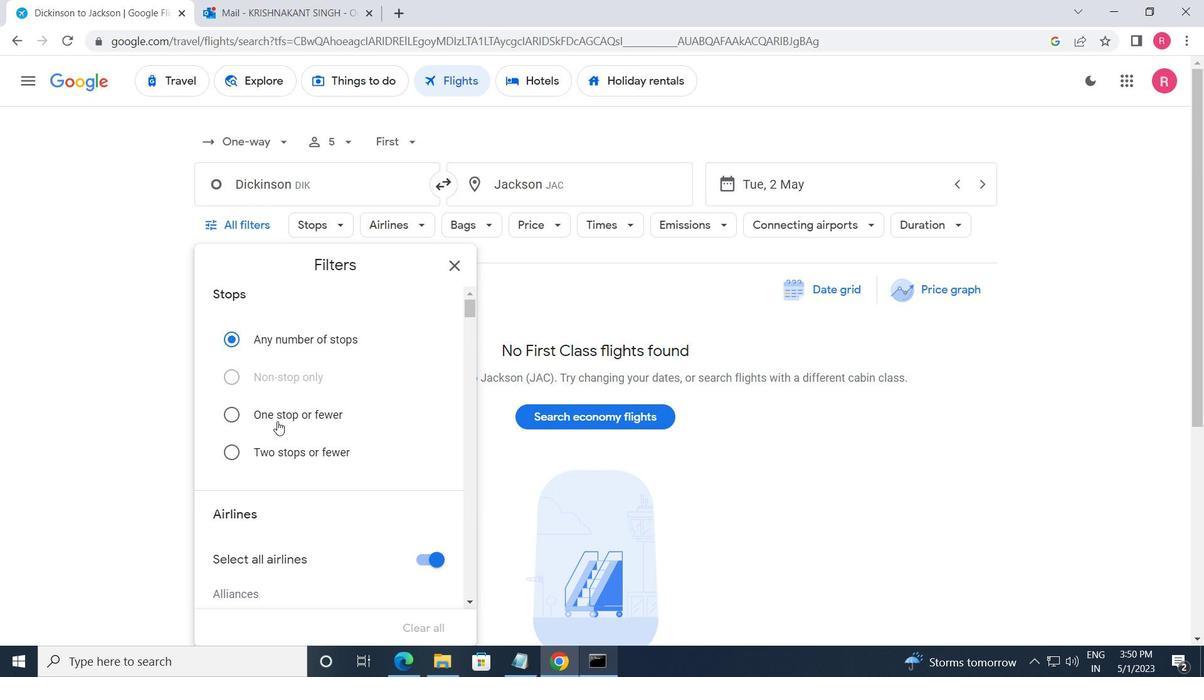 
Action: Mouse scrolled (305, 424) with delta (0, 0)
Screenshot: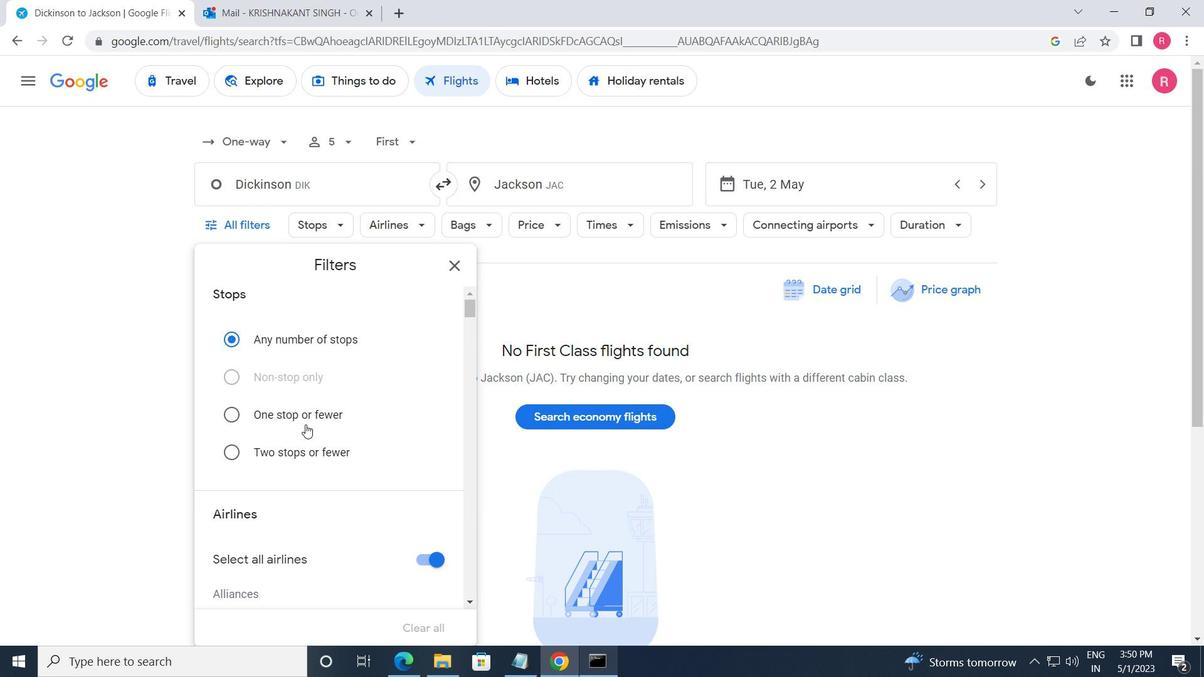 
Action: Mouse scrolled (305, 424) with delta (0, 0)
Screenshot: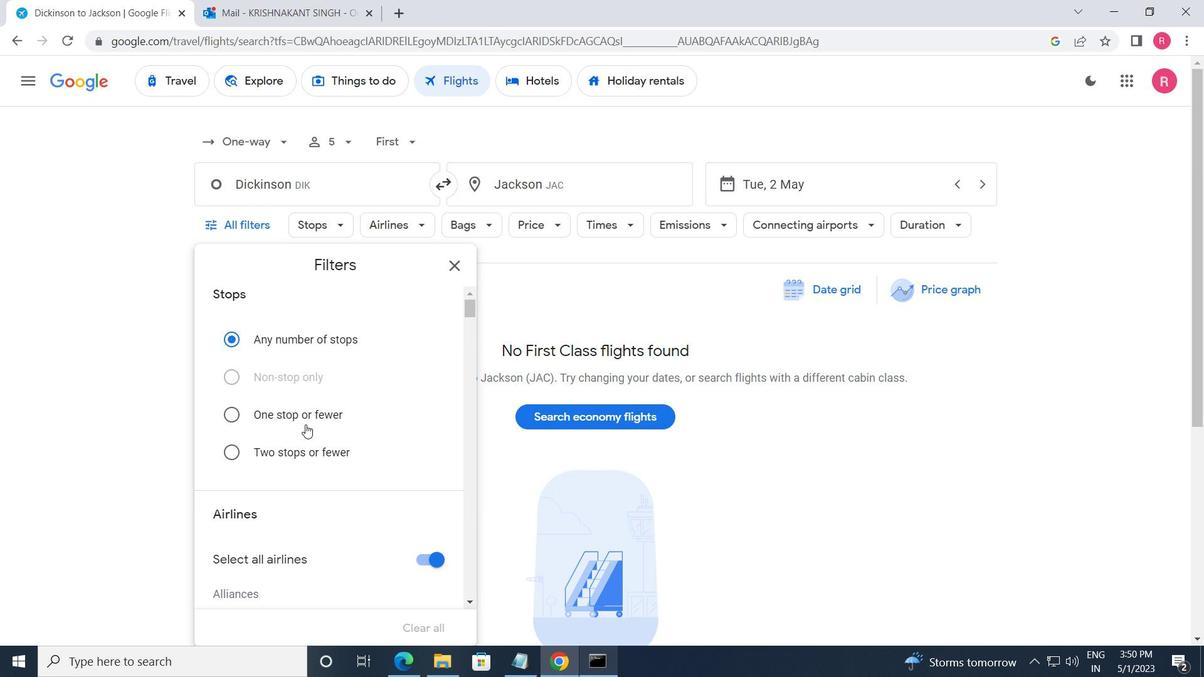 
Action: Mouse scrolled (305, 424) with delta (0, 0)
Screenshot: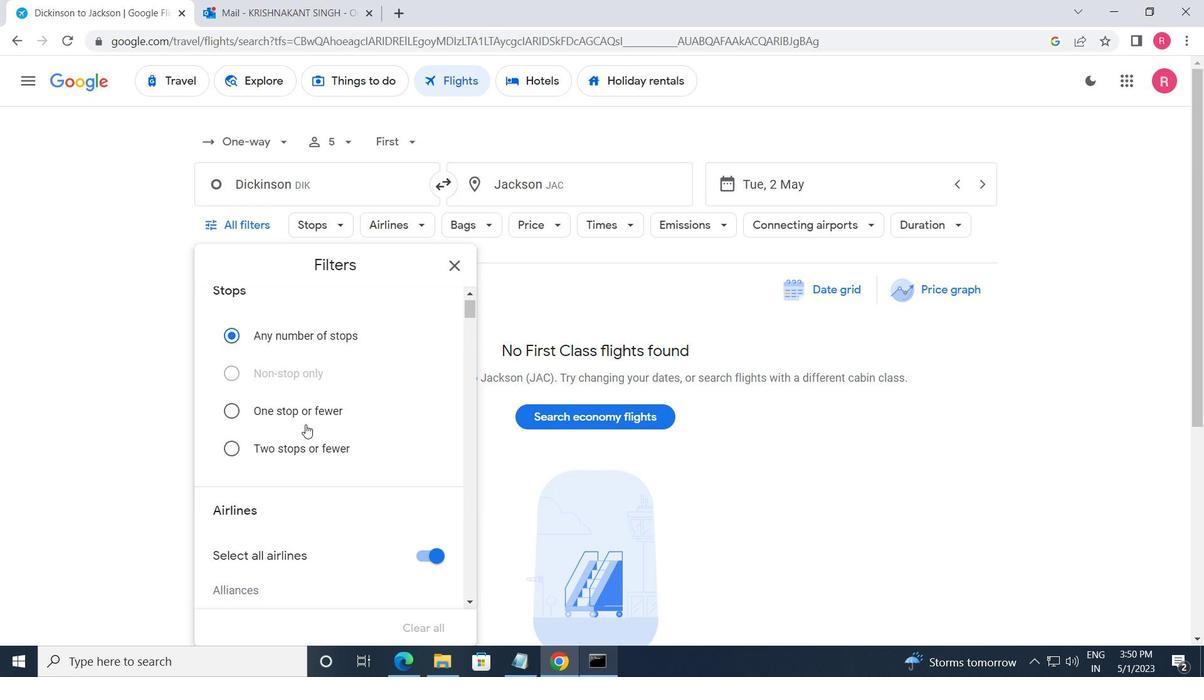 
Action: Mouse moved to (305, 422)
Screenshot: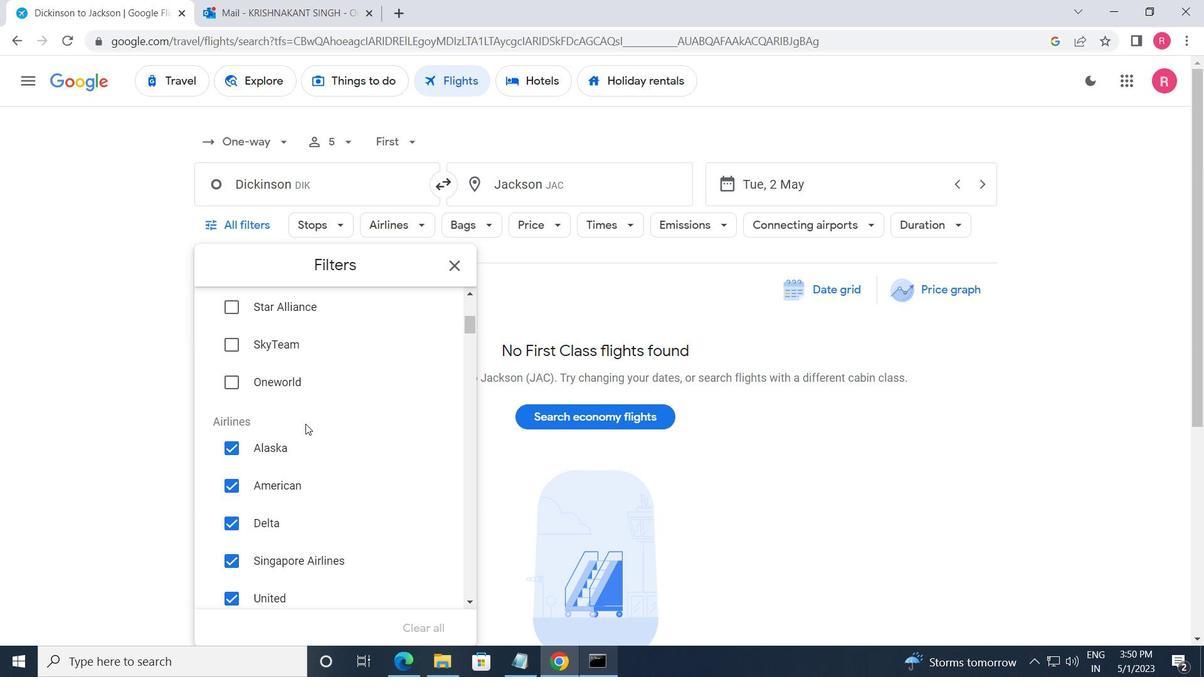 
Action: Mouse scrolled (305, 421) with delta (0, 0)
Screenshot: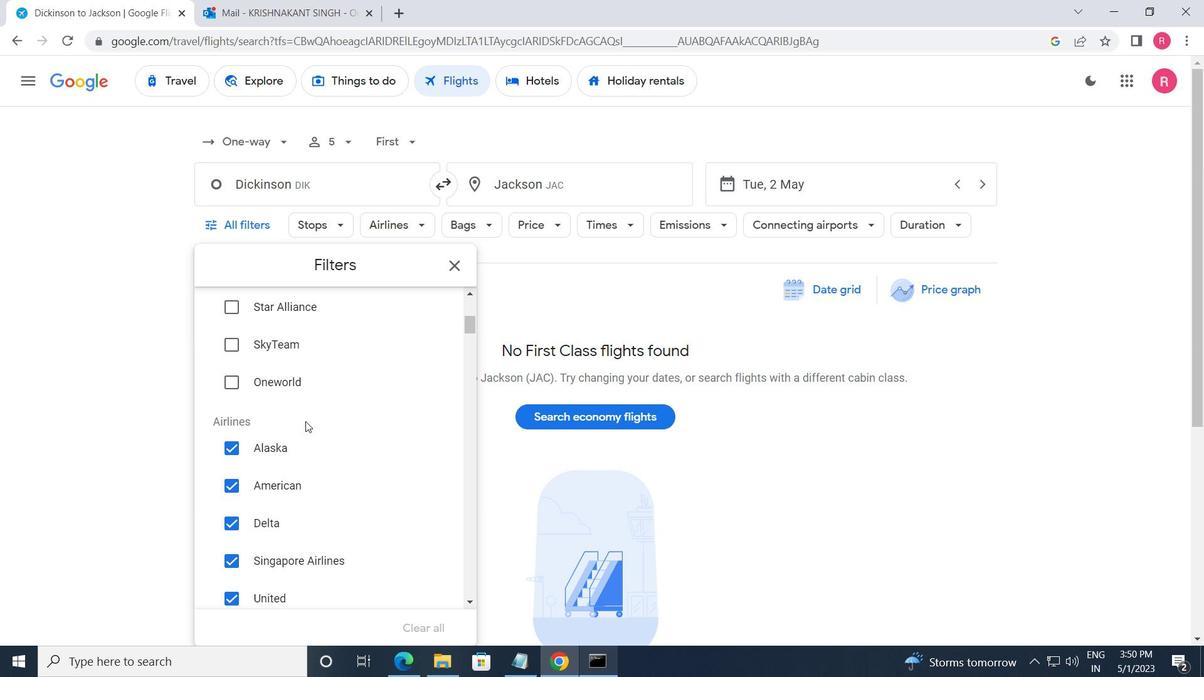 
Action: Mouse scrolled (305, 421) with delta (0, 0)
Screenshot: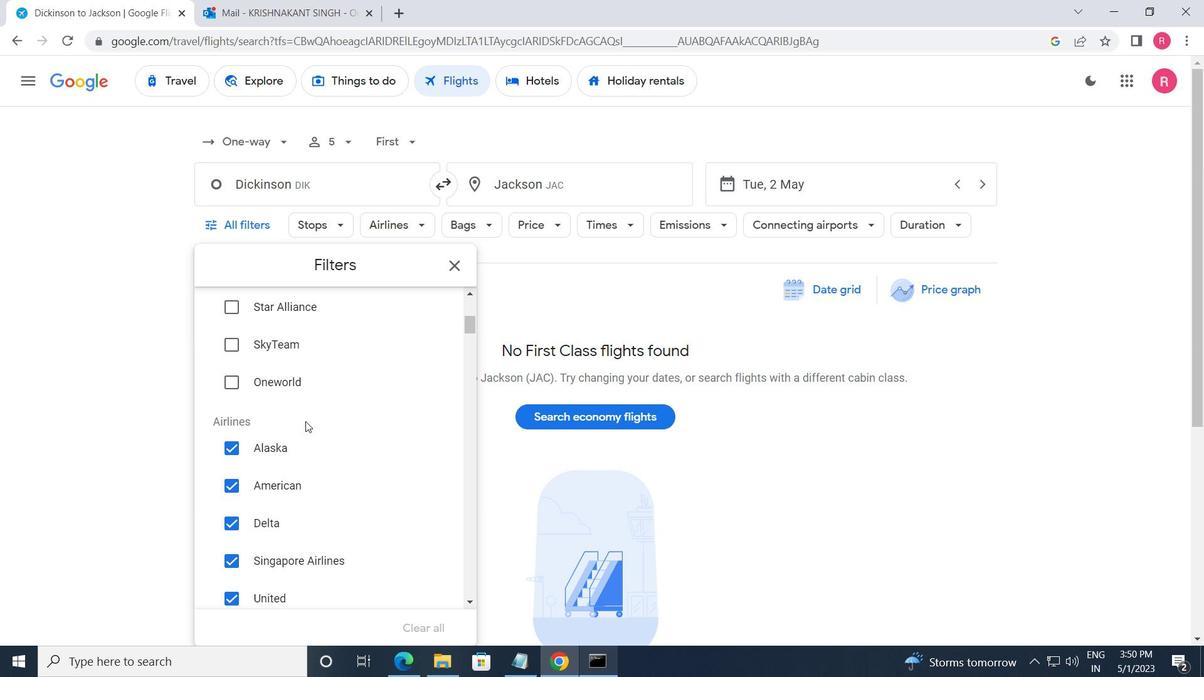 
Action: Mouse moved to (305, 422)
Screenshot: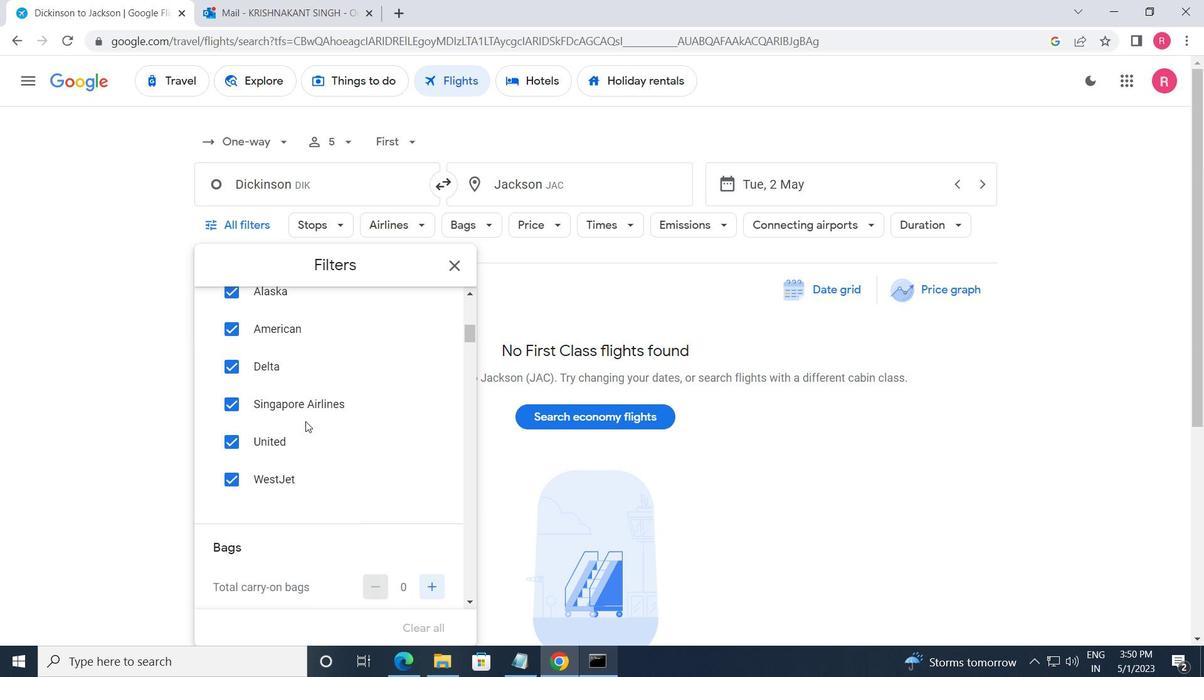 
Action: Mouse scrolled (305, 422) with delta (0, 0)
Screenshot: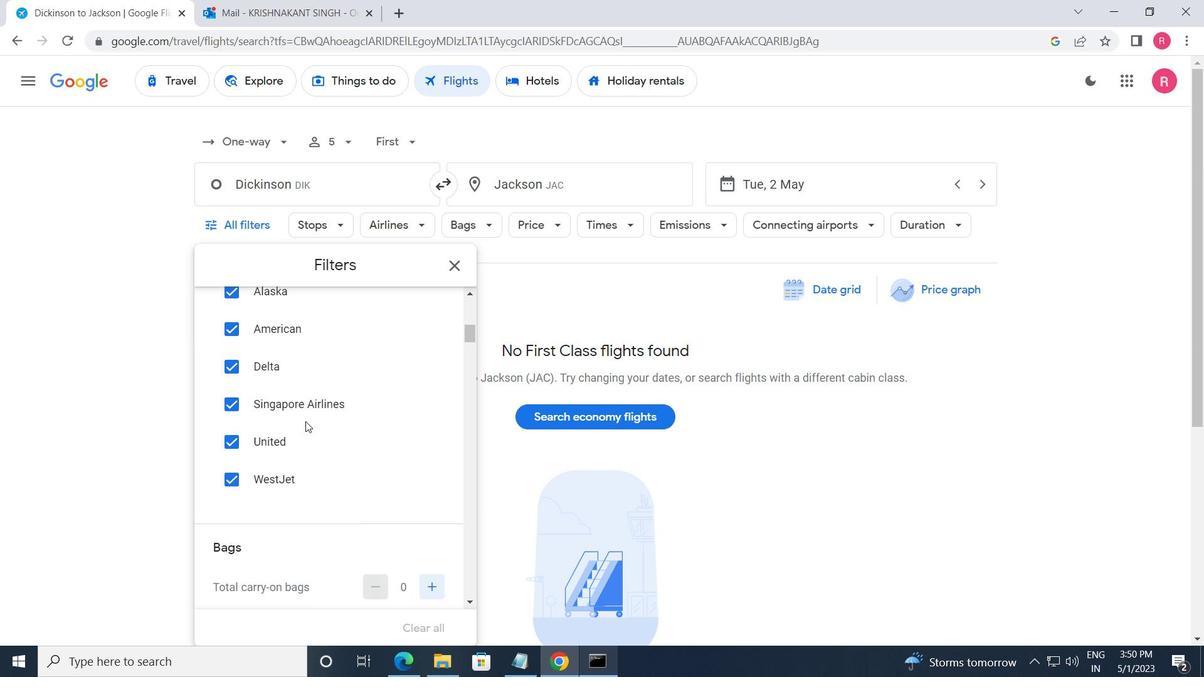 
Action: Mouse moved to (305, 420)
Screenshot: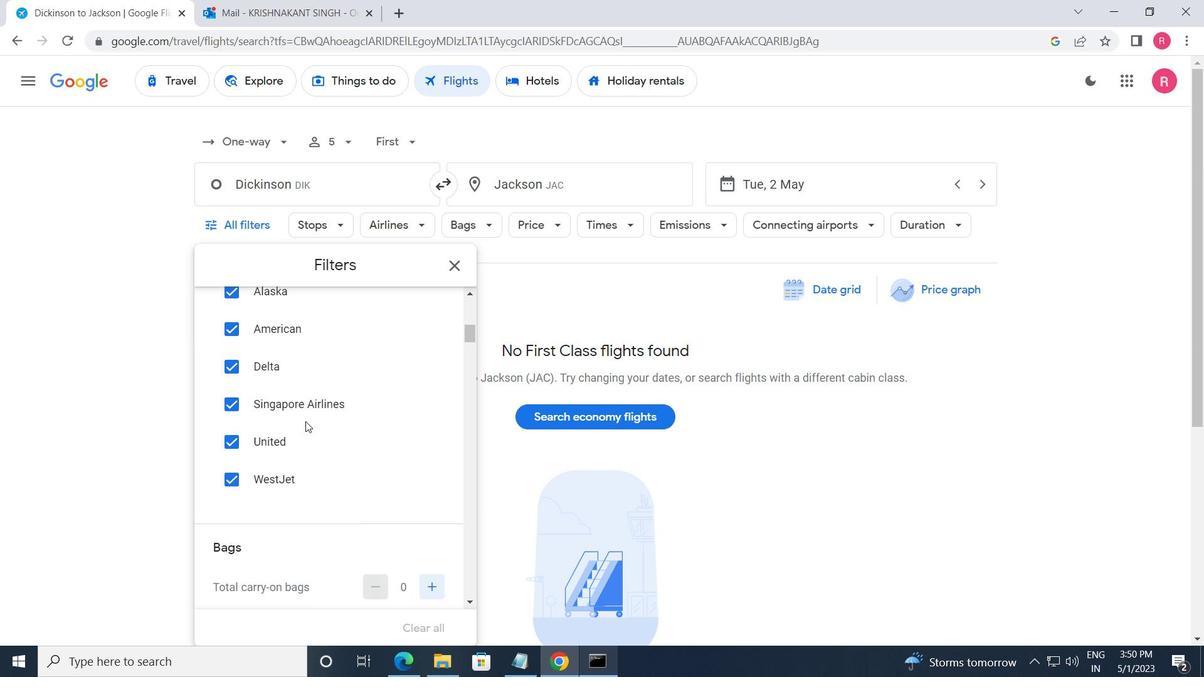 
Action: Mouse scrolled (305, 420) with delta (0, 0)
Screenshot: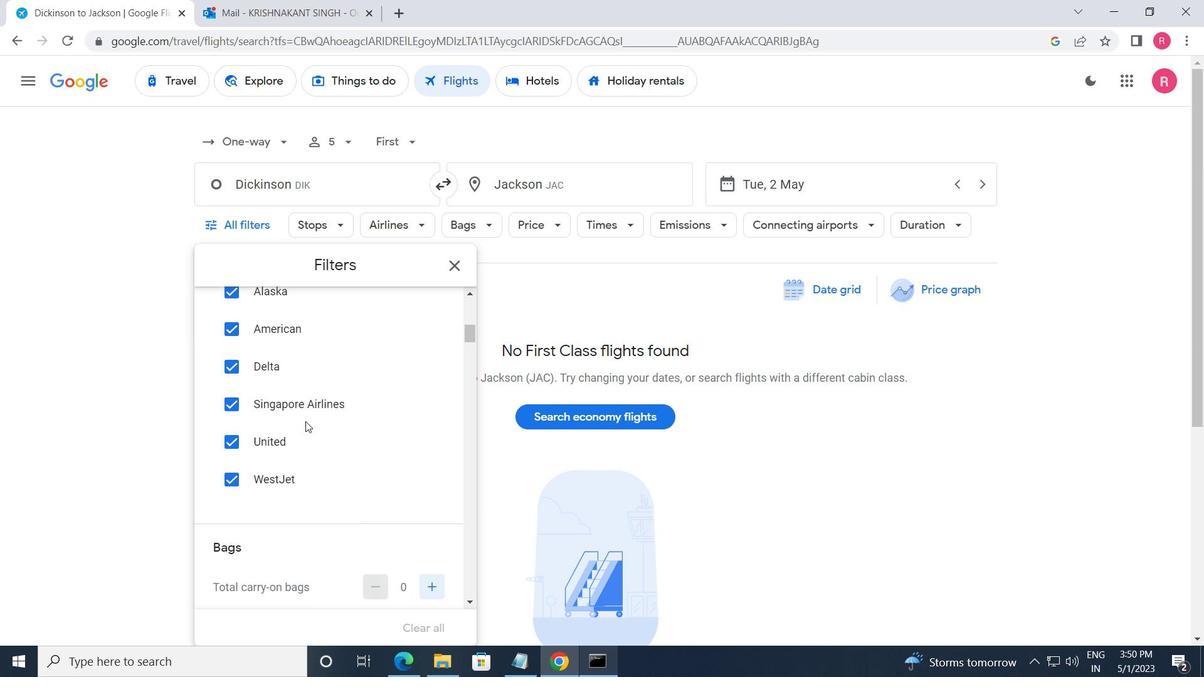 
Action: Mouse moved to (407, 322)
Screenshot: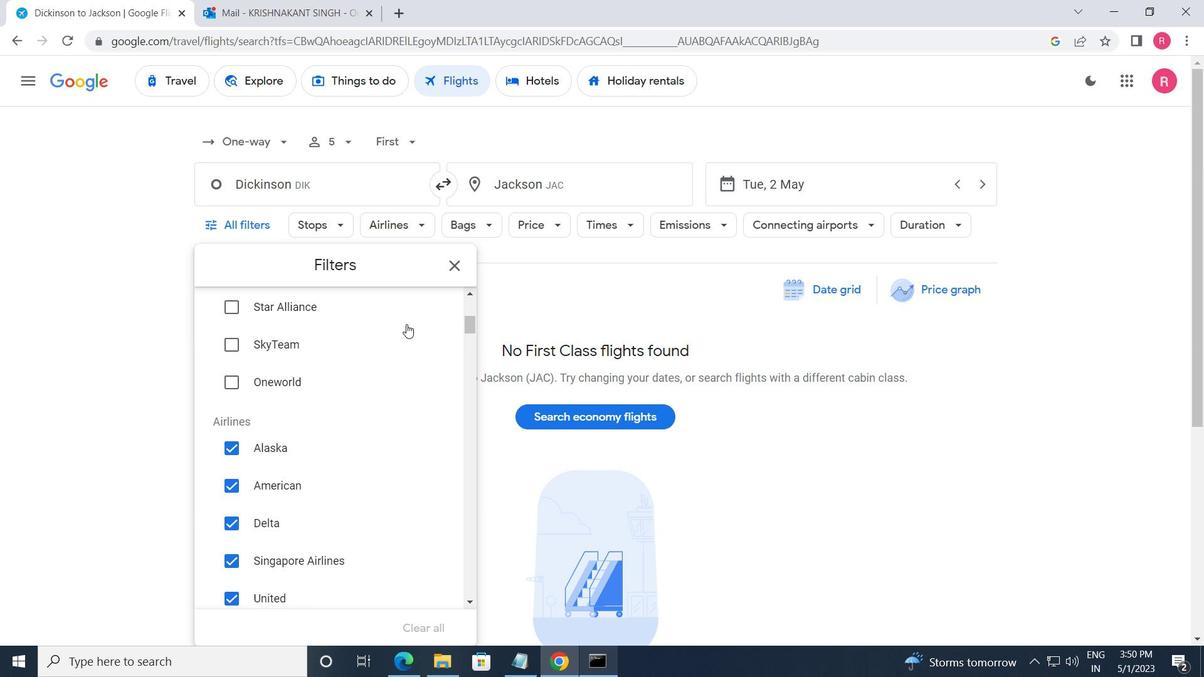 
Action: Mouse scrolled (407, 323) with delta (0, 0)
Screenshot: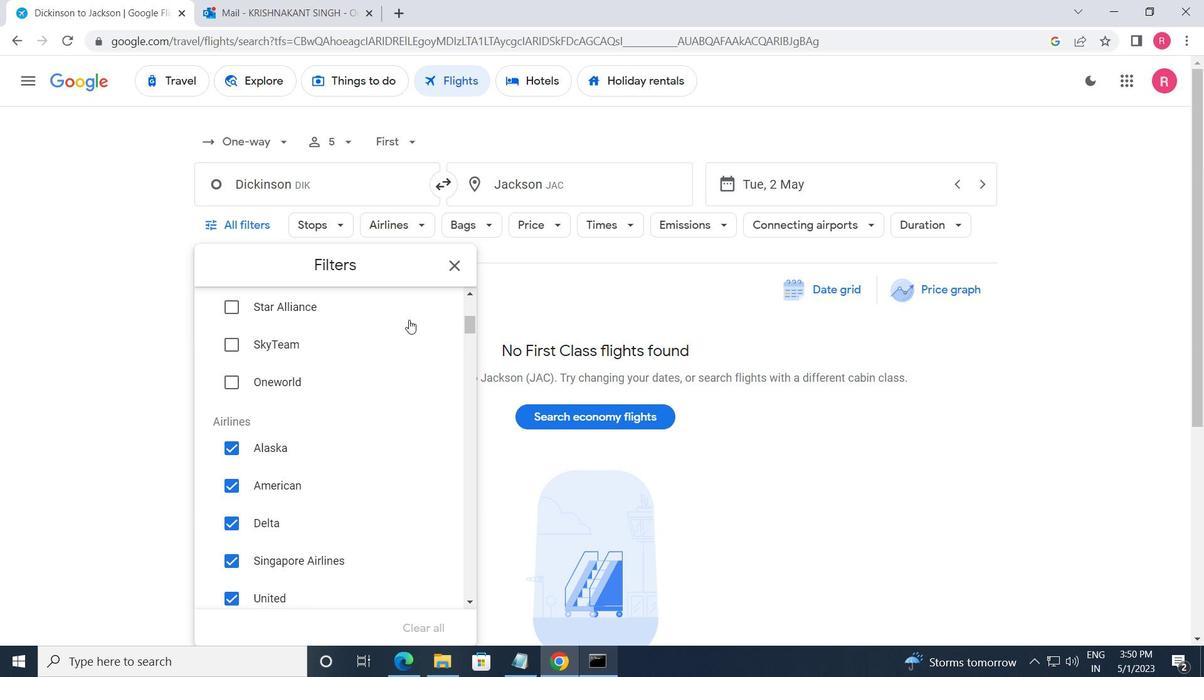 
Action: Mouse moved to (407, 323)
Screenshot: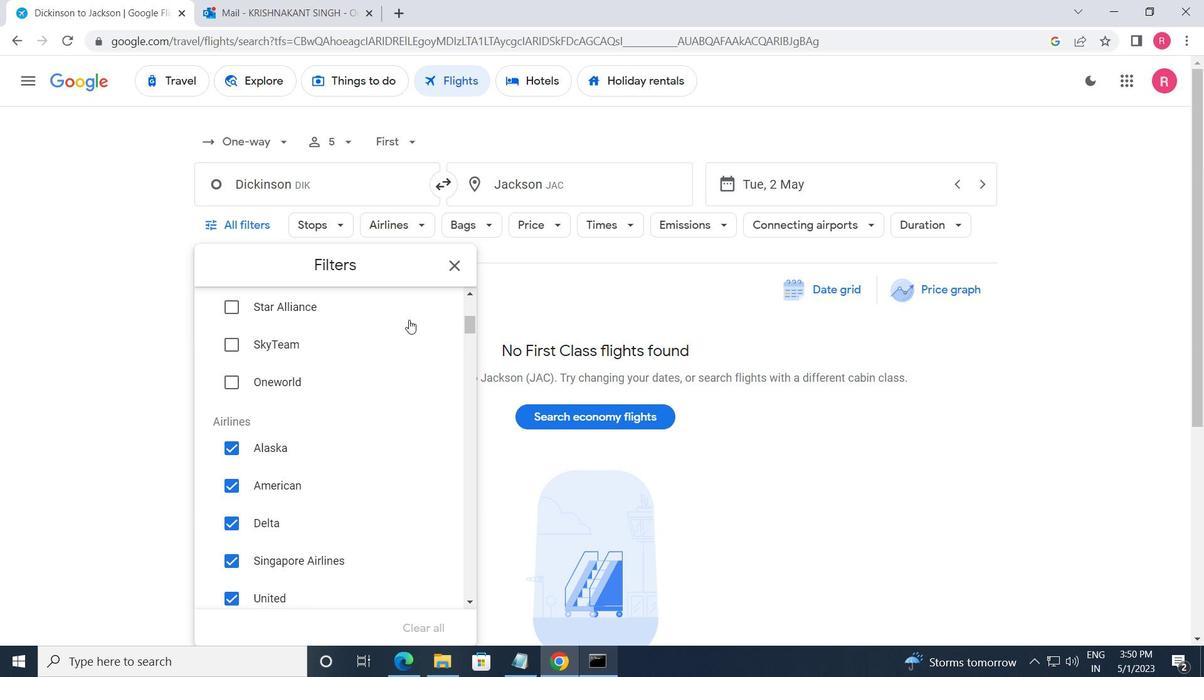
Action: Mouse scrolled (407, 324) with delta (0, 0)
Screenshot: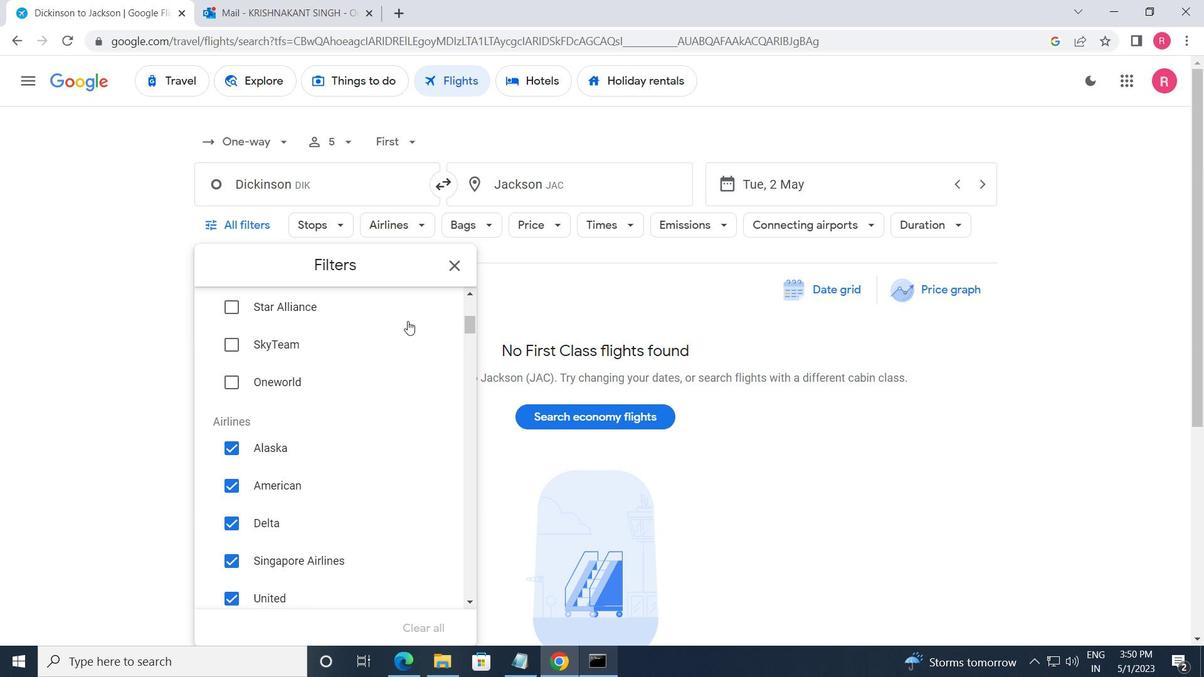 
Action: Mouse moved to (425, 398)
Screenshot: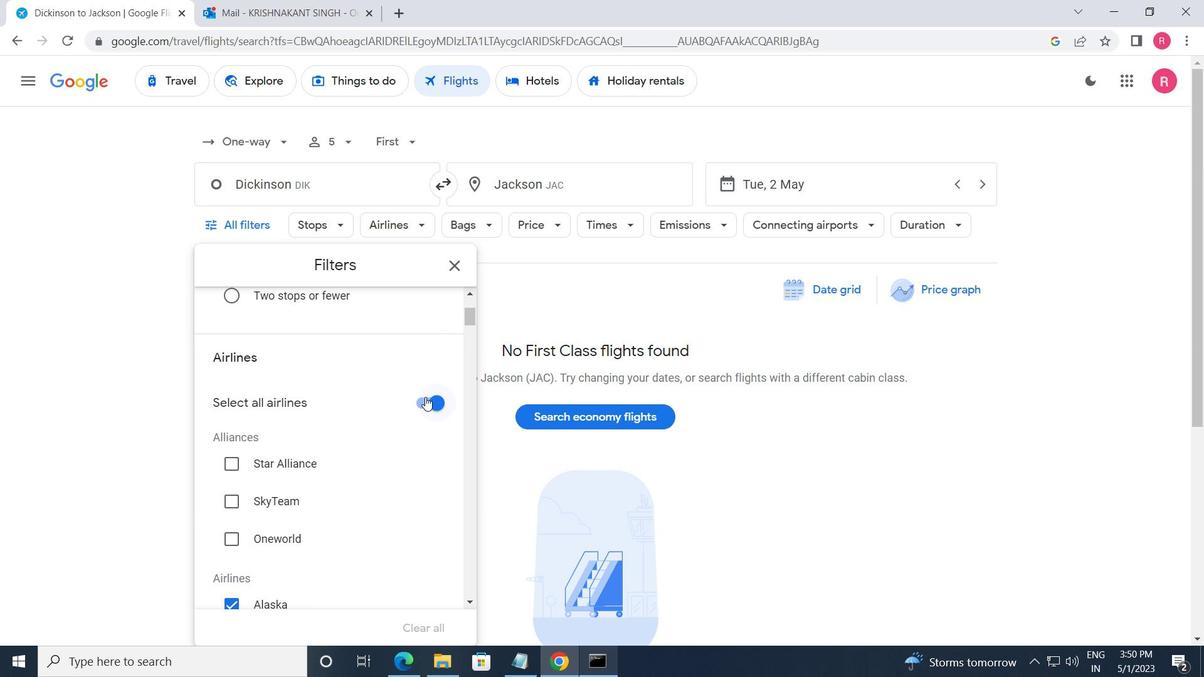 
Action: Mouse pressed left at (425, 398)
Screenshot: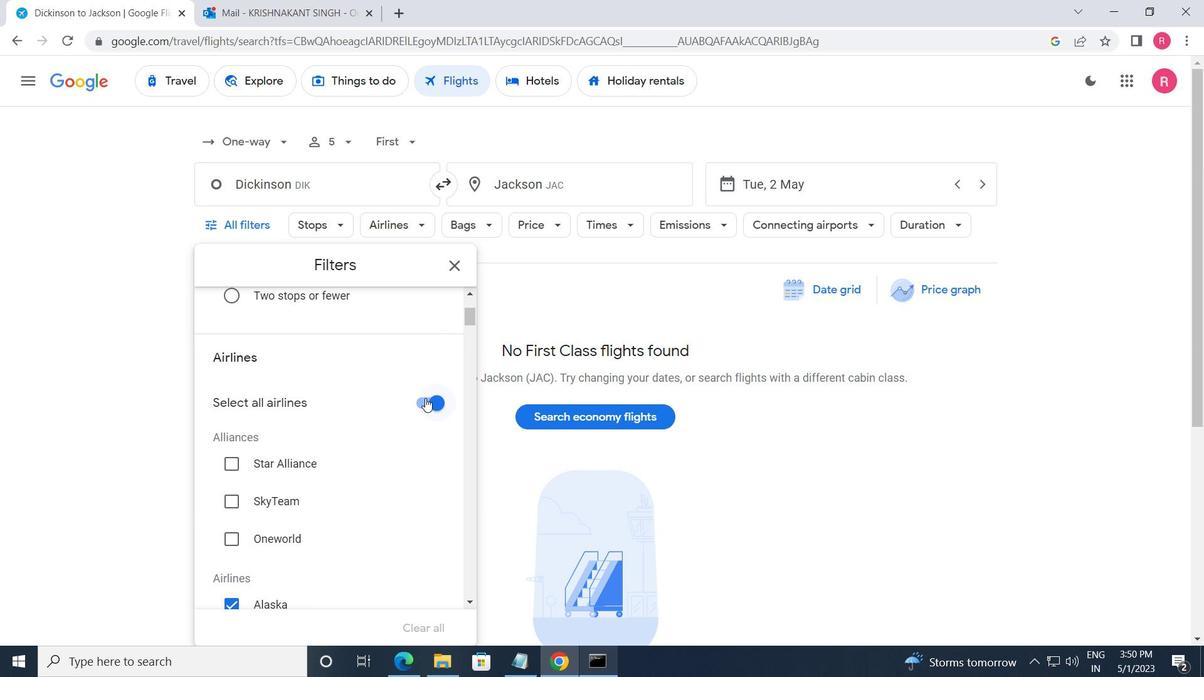 
Action: Mouse moved to (332, 459)
Screenshot: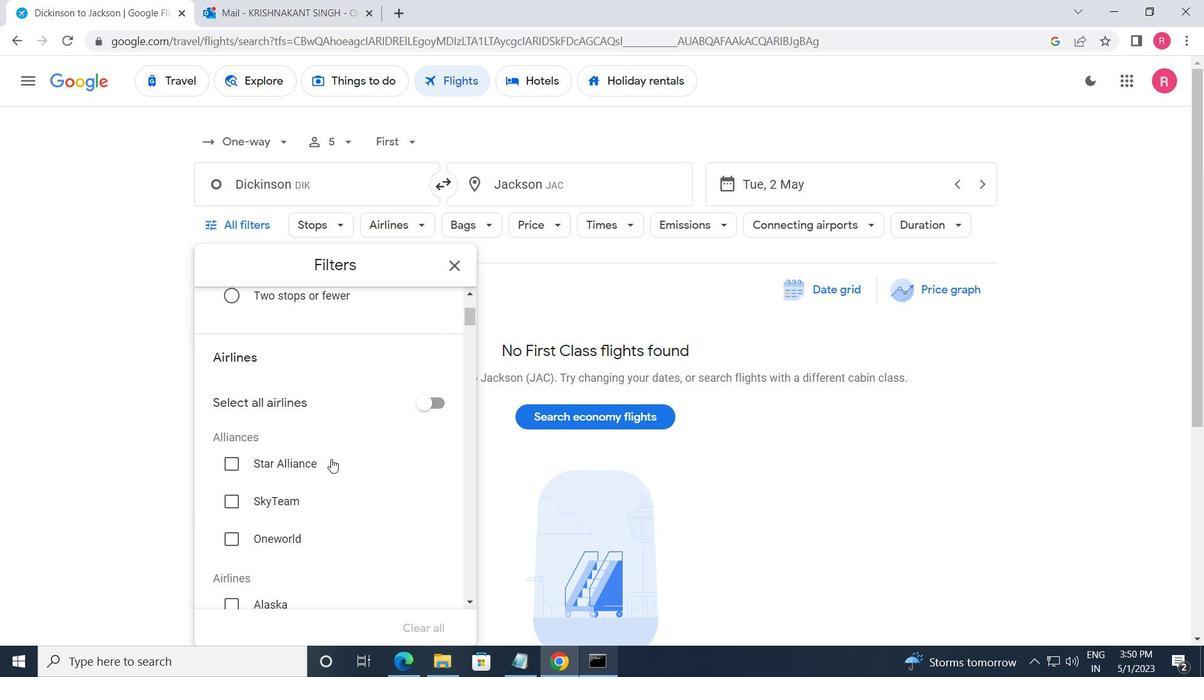 
Action: Mouse scrolled (332, 458) with delta (0, 0)
Screenshot: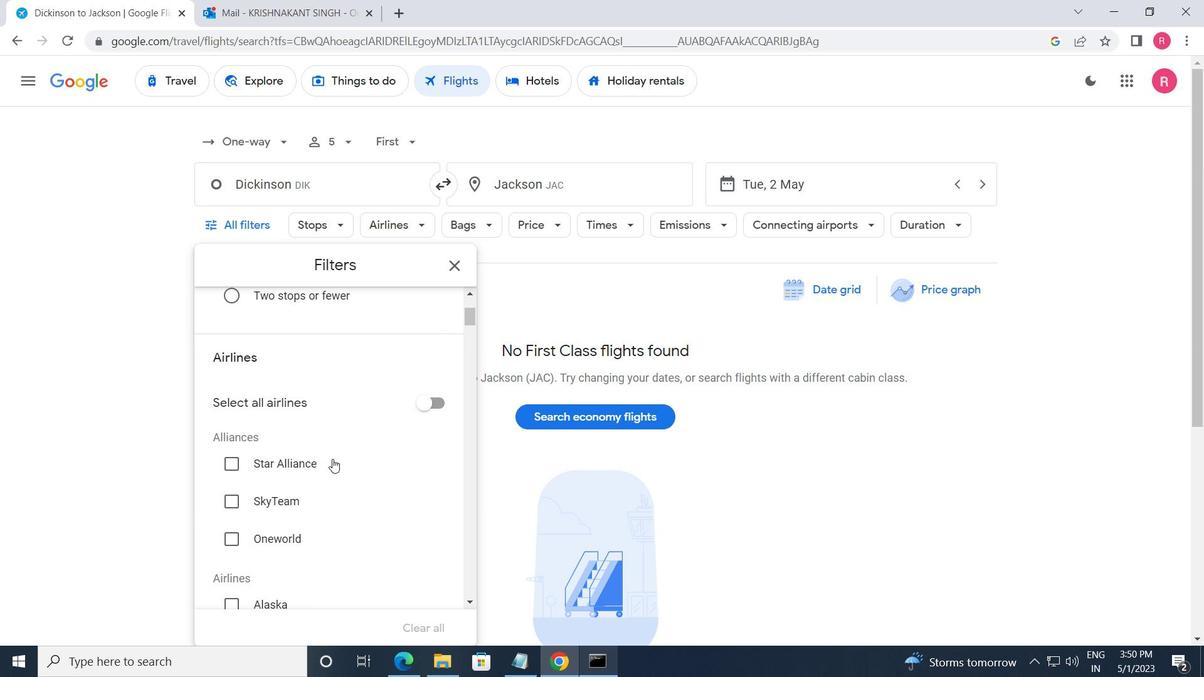 
Action: Mouse scrolled (332, 458) with delta (0, 0)
Screenshot: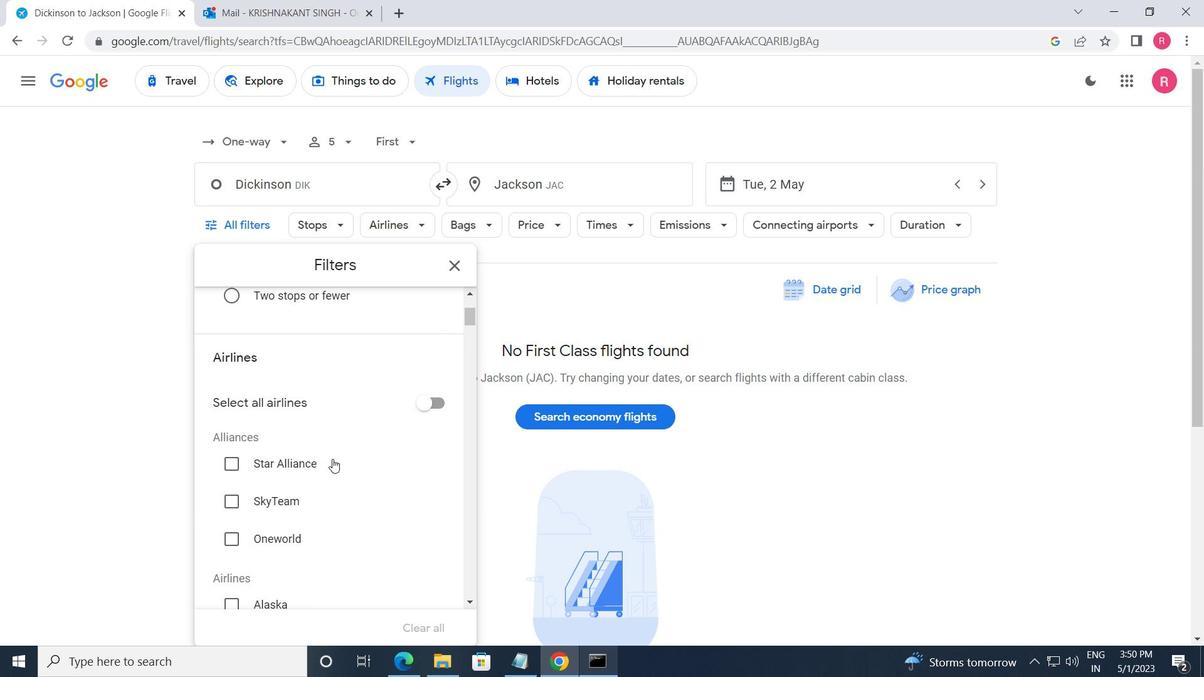 
Action: Mouse scrolled (332, 458) with delta (0, 0)
Screenshot: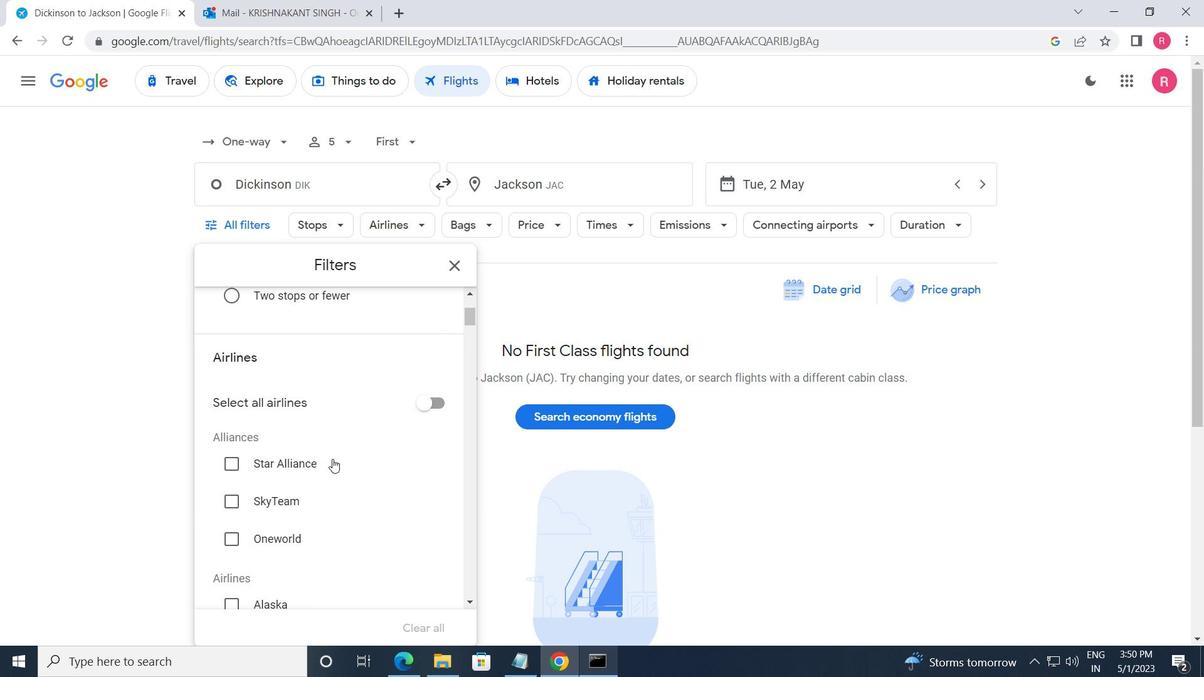 
Action: Mouse scrolled (332, 458) with delta (0, 0)
Screenshot: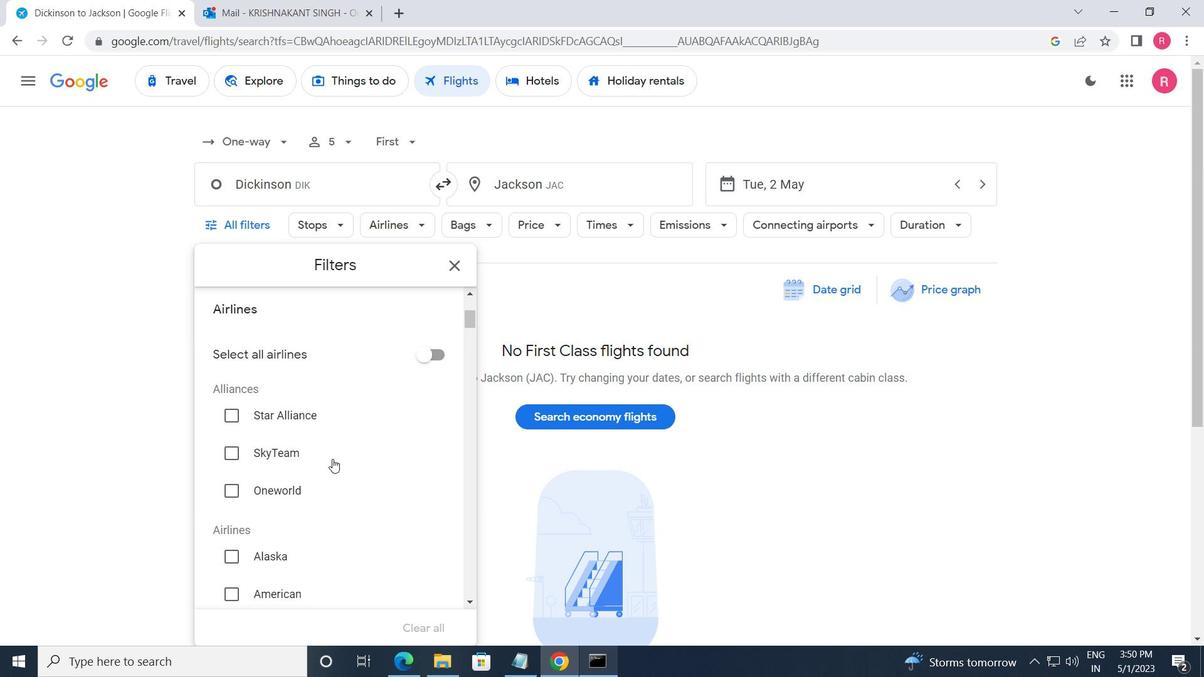 
Action: Mouse scrolled (332, 458) with delta (0, 0)
Screenshot: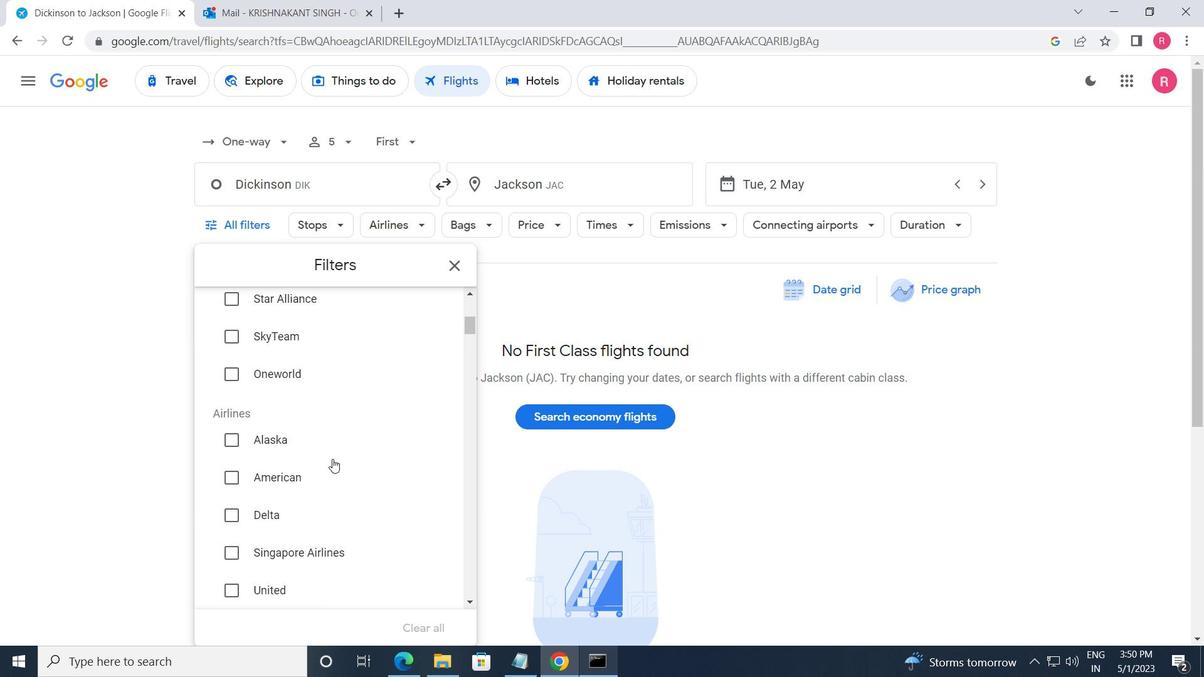
Action: Mouse scrolled (332, 458) with delta (0, 0)
Screenshot: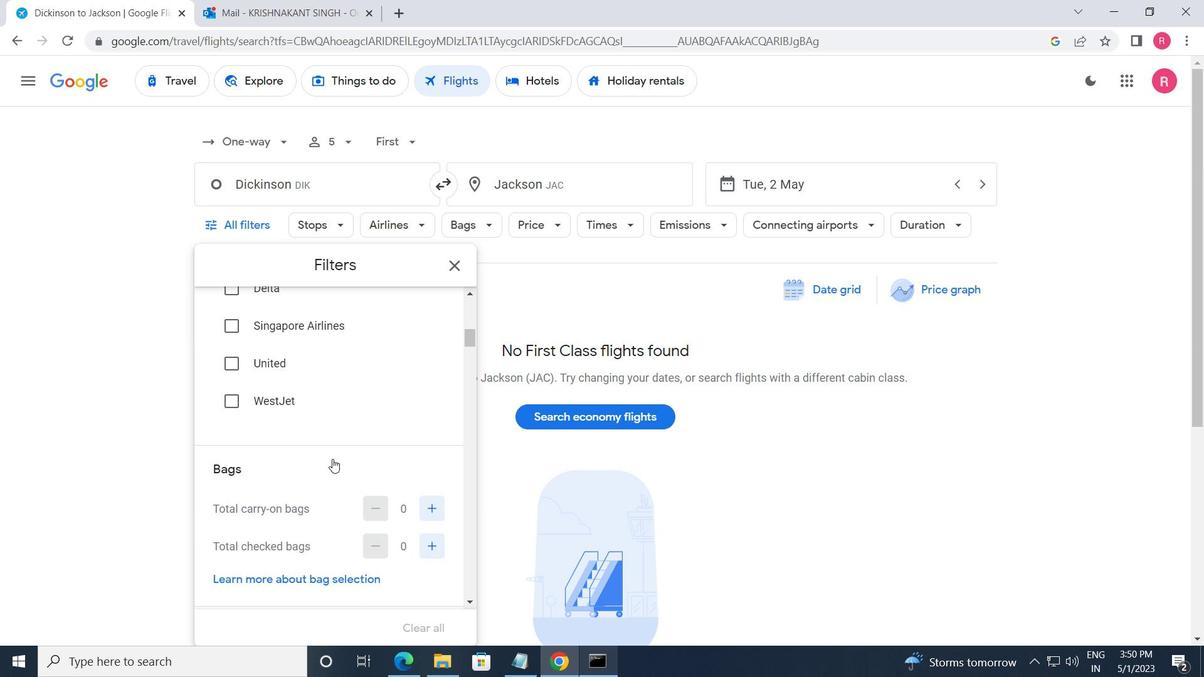 
Action: Mouse moved to (429, 476)
Screenshot: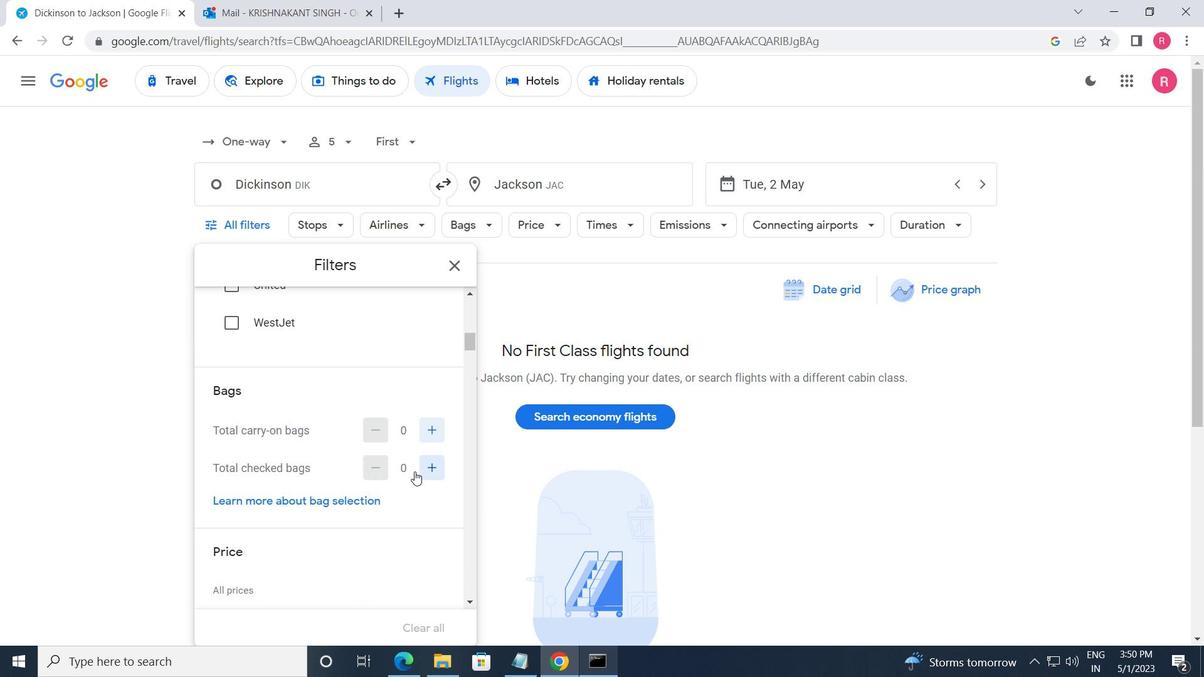 
Action: Mouse pressed left at (429, 476)
Screenshot: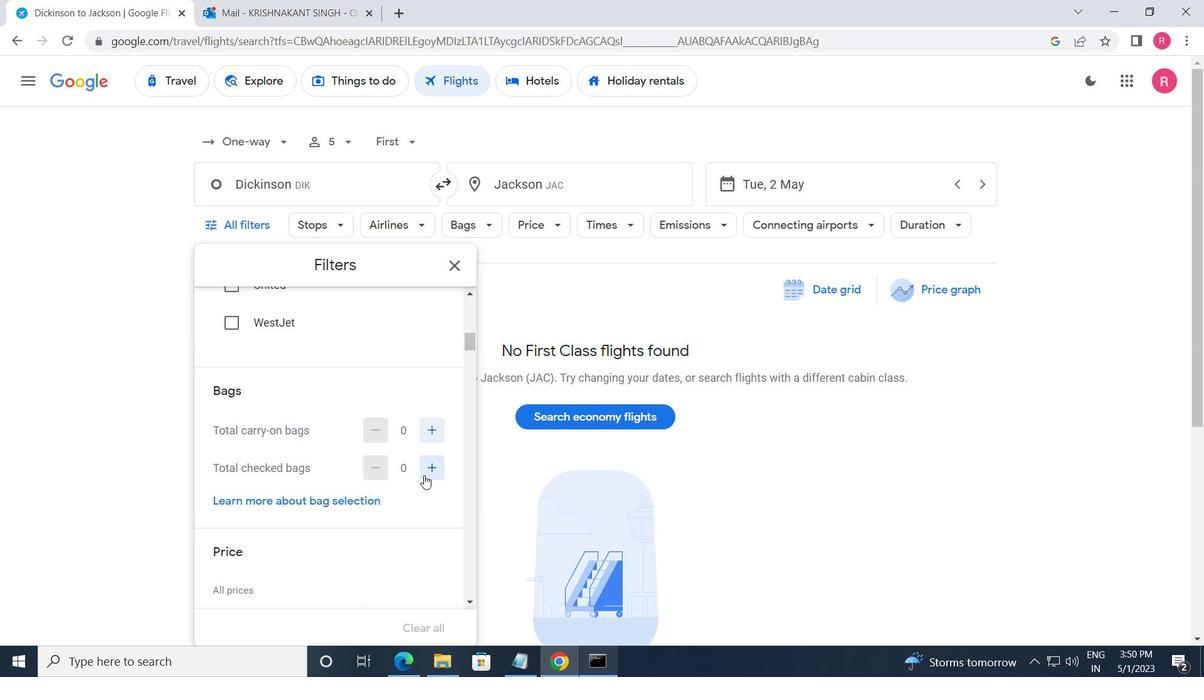 
Action: Mouse pressed left at (429, 476)
Screenshot: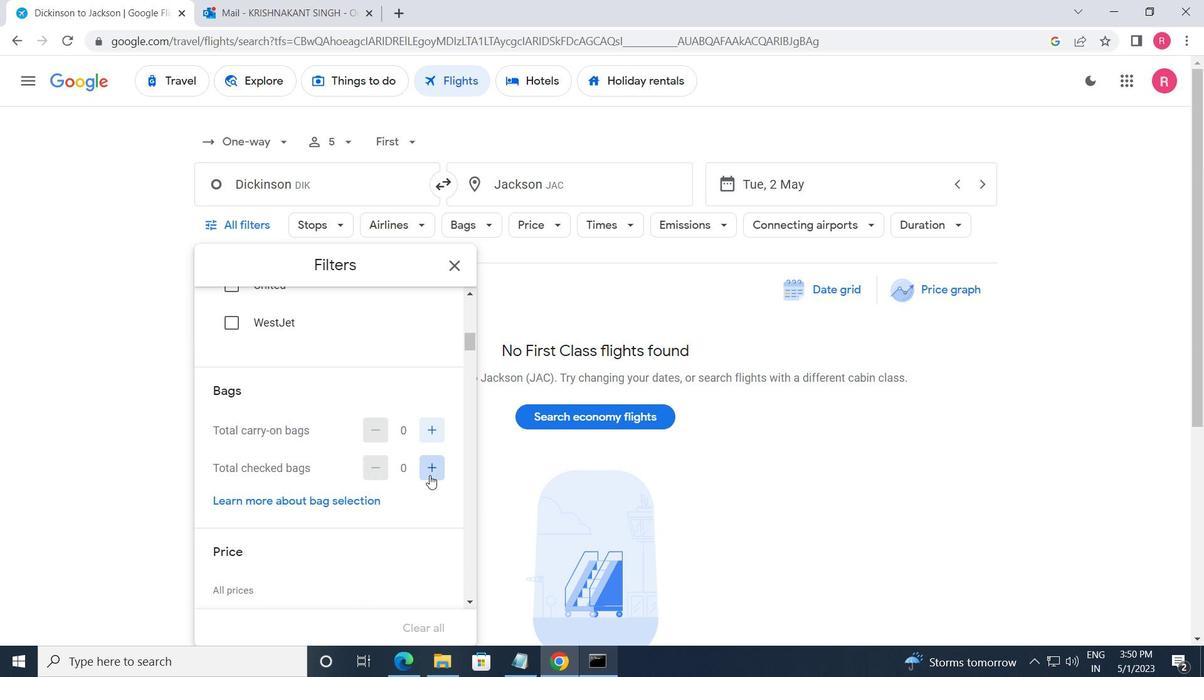 
Action: Mouse pressed left at (429, 476)
Screenshot: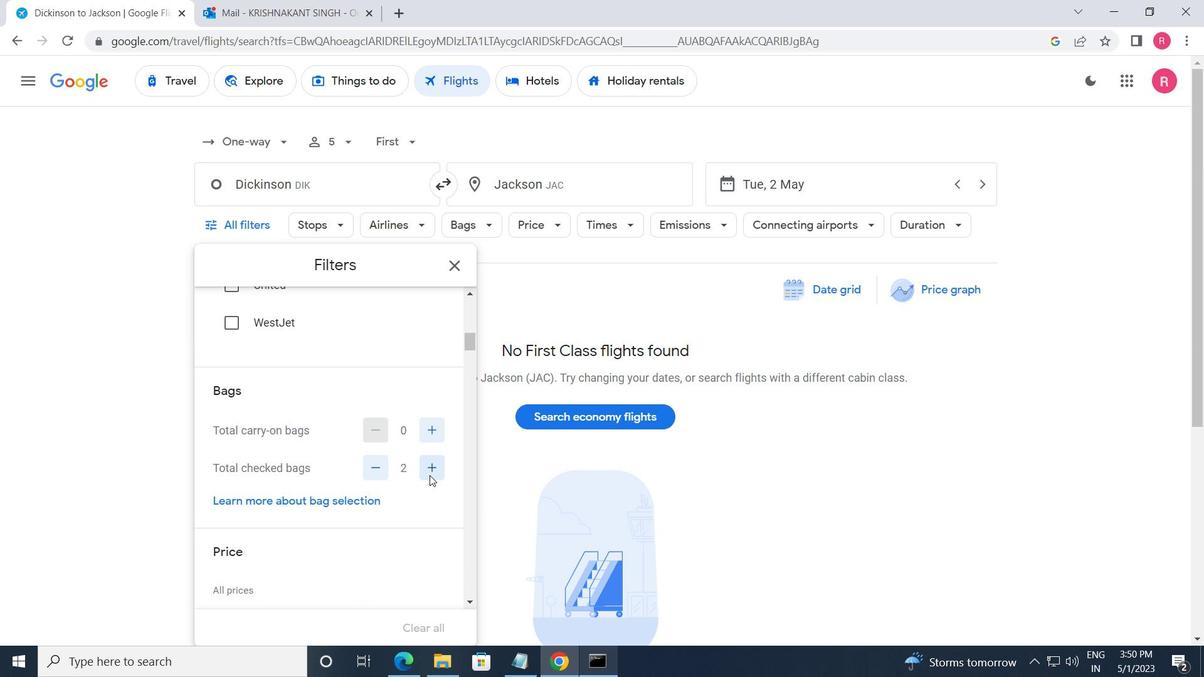 
Action: Mouse moved to (431, 477)
Screenshot: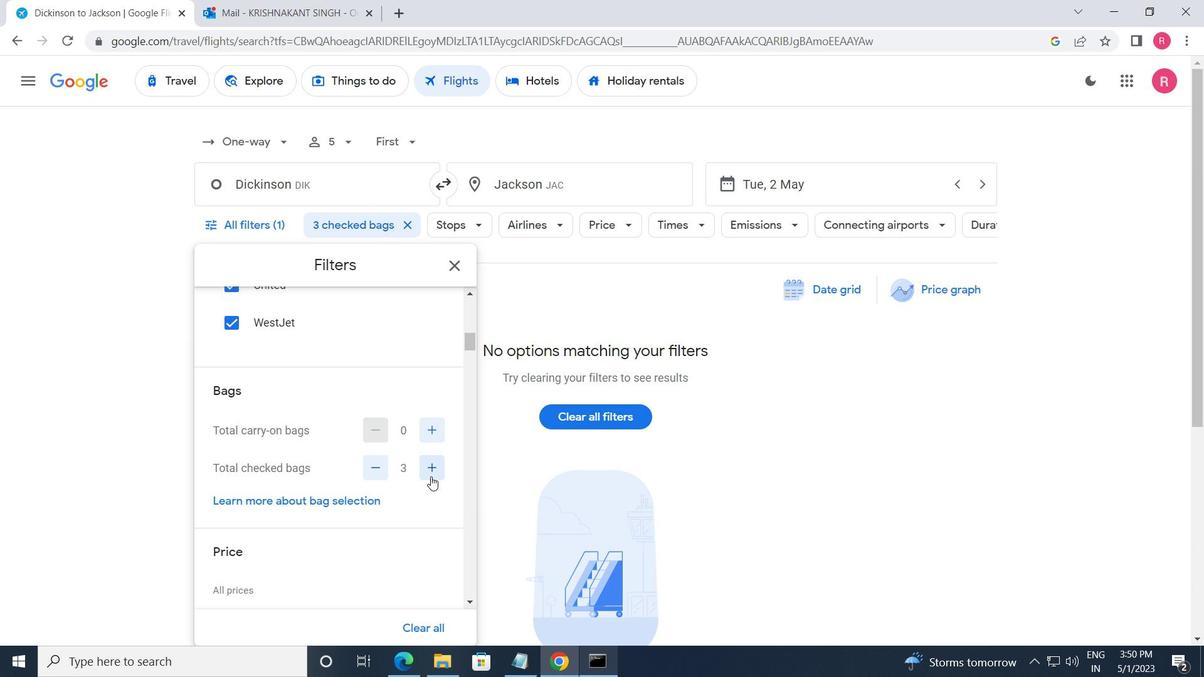 
Action: Mouse scrolled (431, 476) with delta (0, 0)
Screenshot: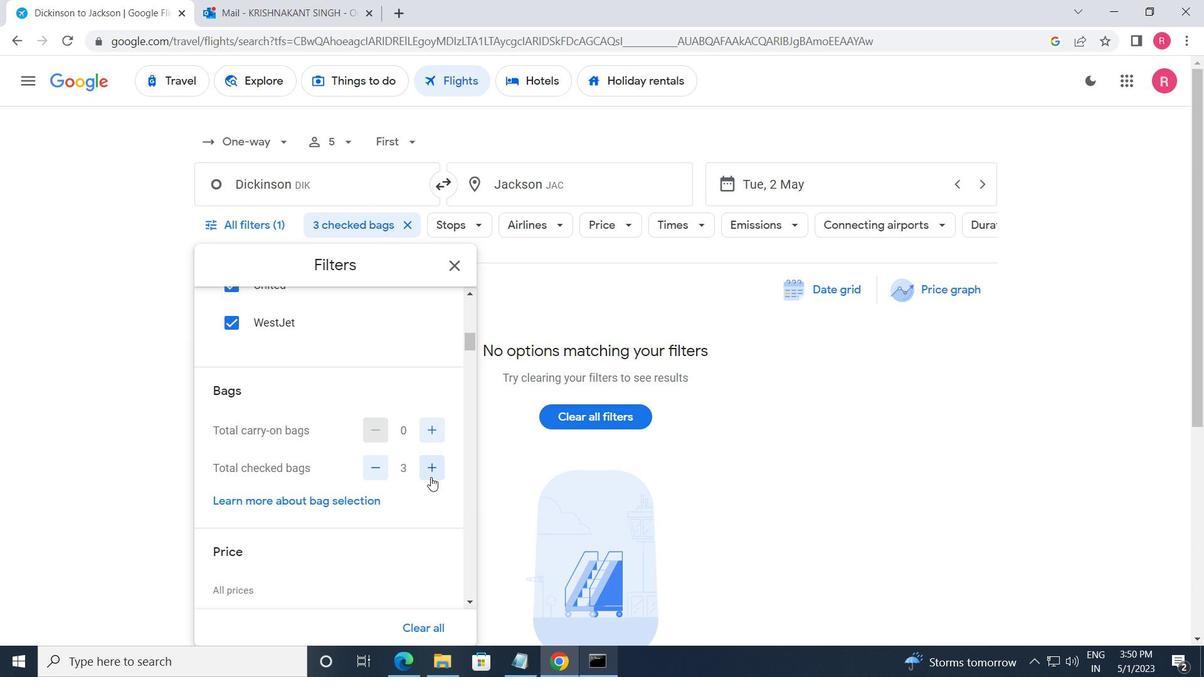 
Action: Mouse scrolled (431, 476) with delta (0, 0)
Screenshot: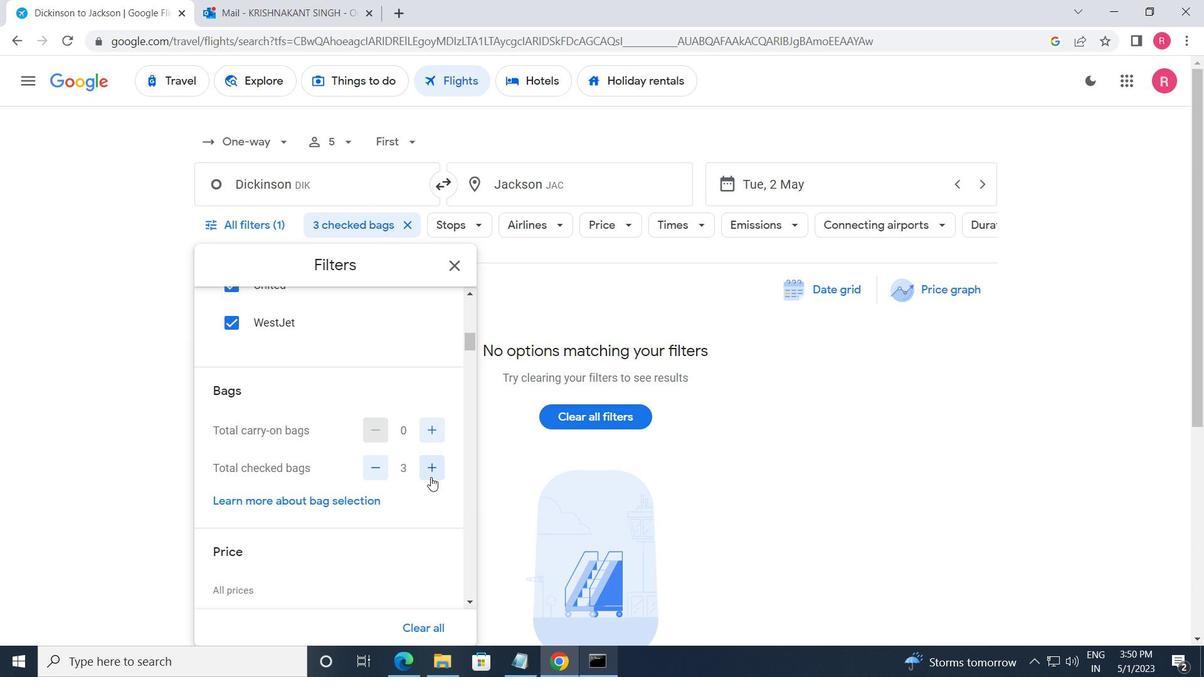 
Action: Mouse moved to (435, 472)
Screenshot: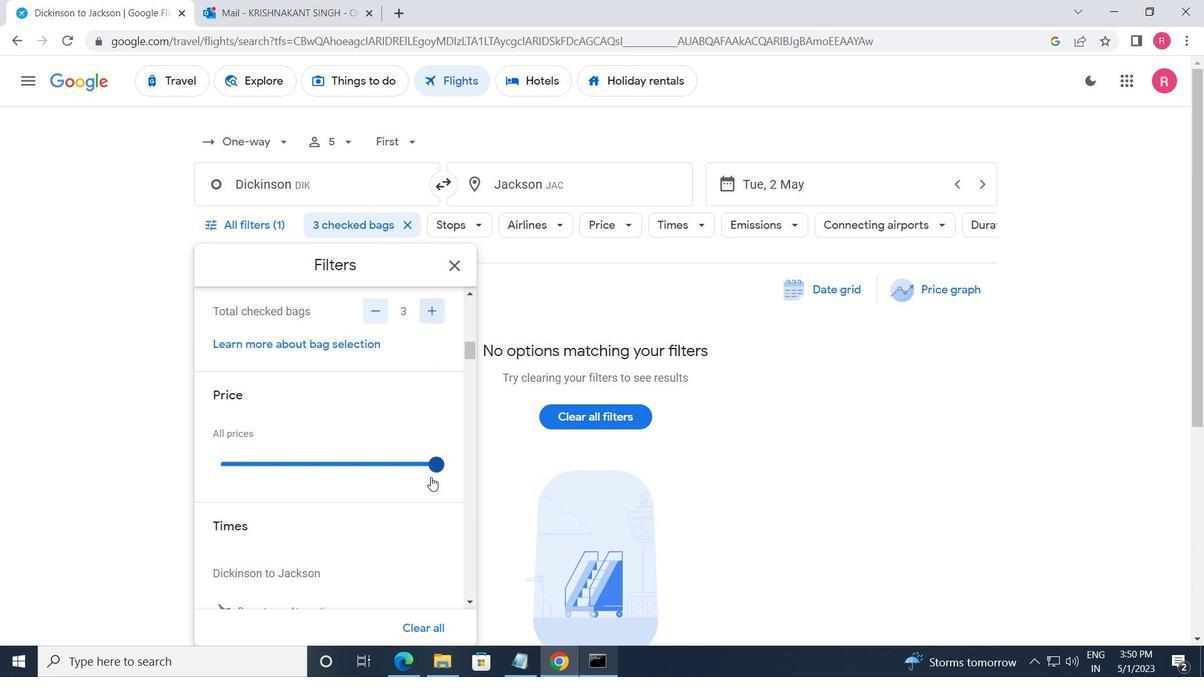 
Action: Mouse pressed left at (435, 472)
Screenshot: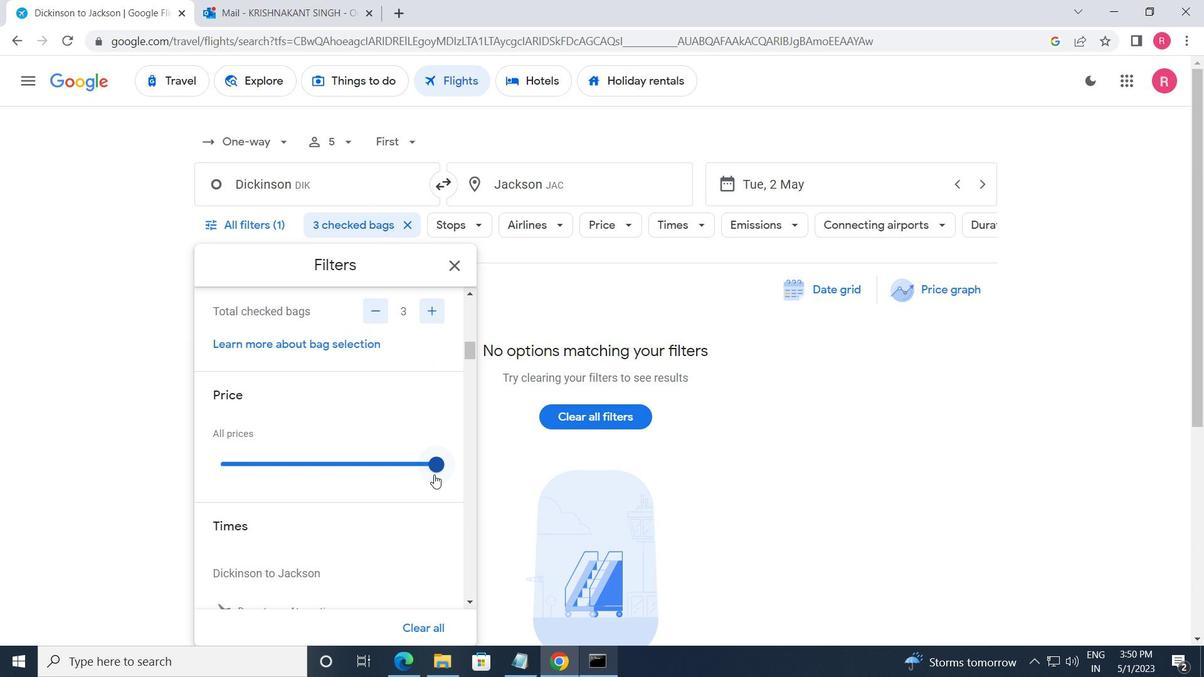 
Action: Mouse moved to (436, 472)
Screenshot: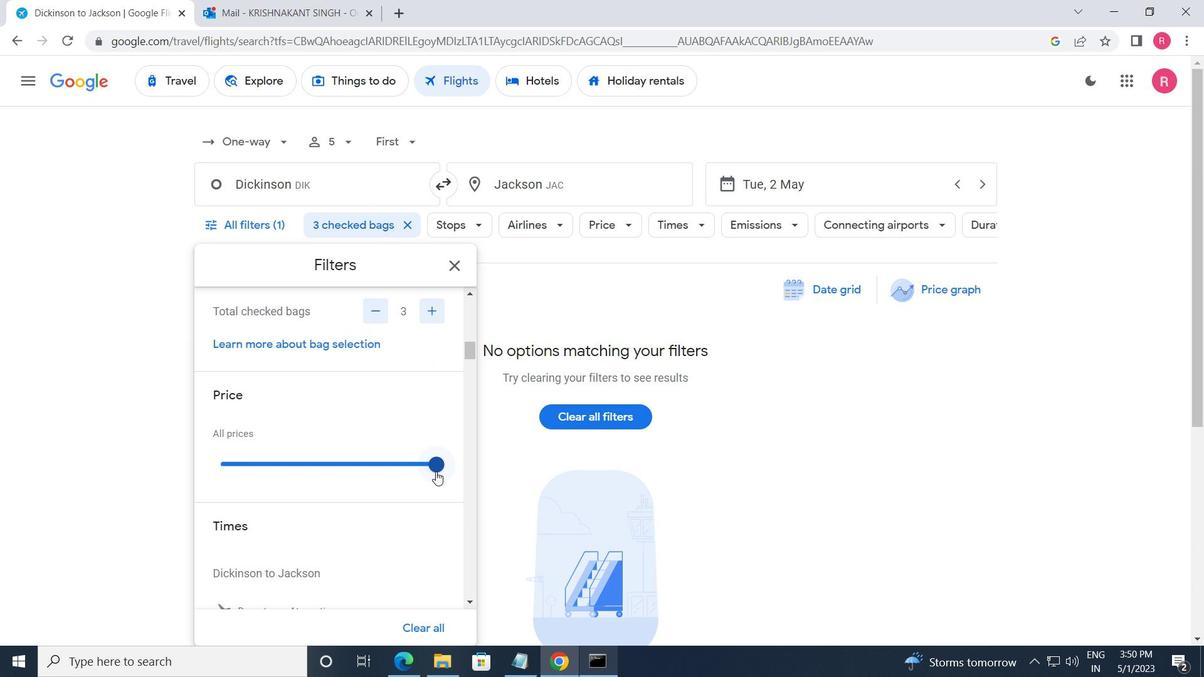 
Action: Mouse scrolled (436, 471) with delta (0, 0)
Screenshot: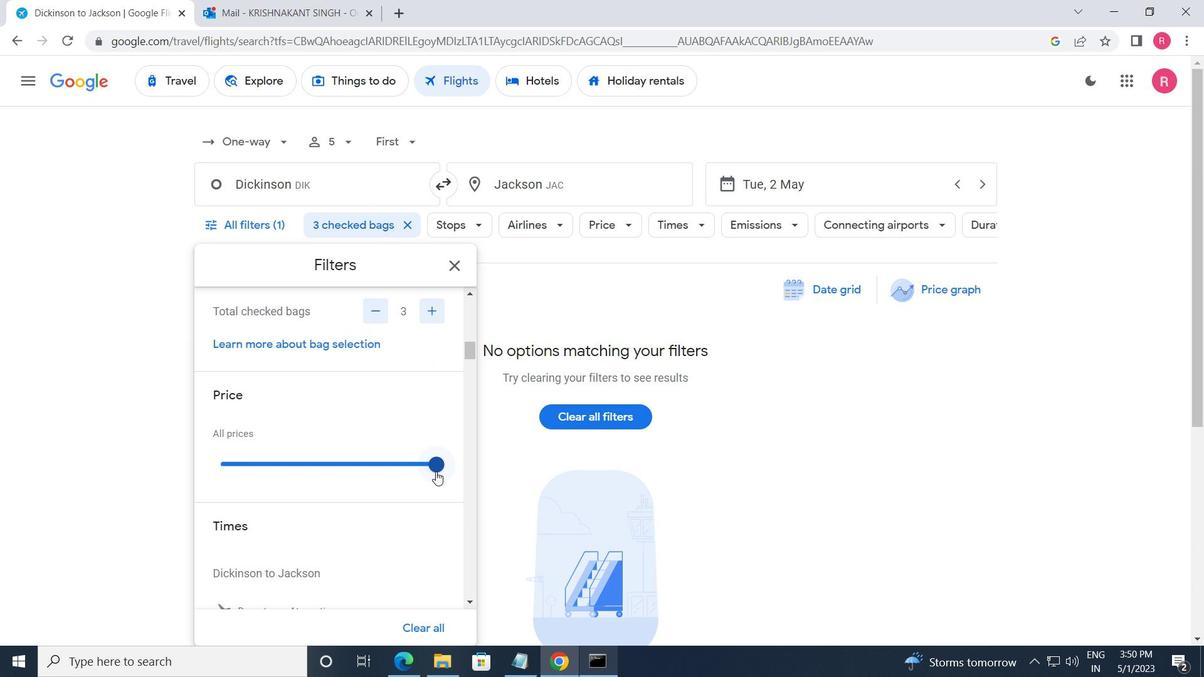 
Action: Mouse moved to (225, 569)
Screenshot: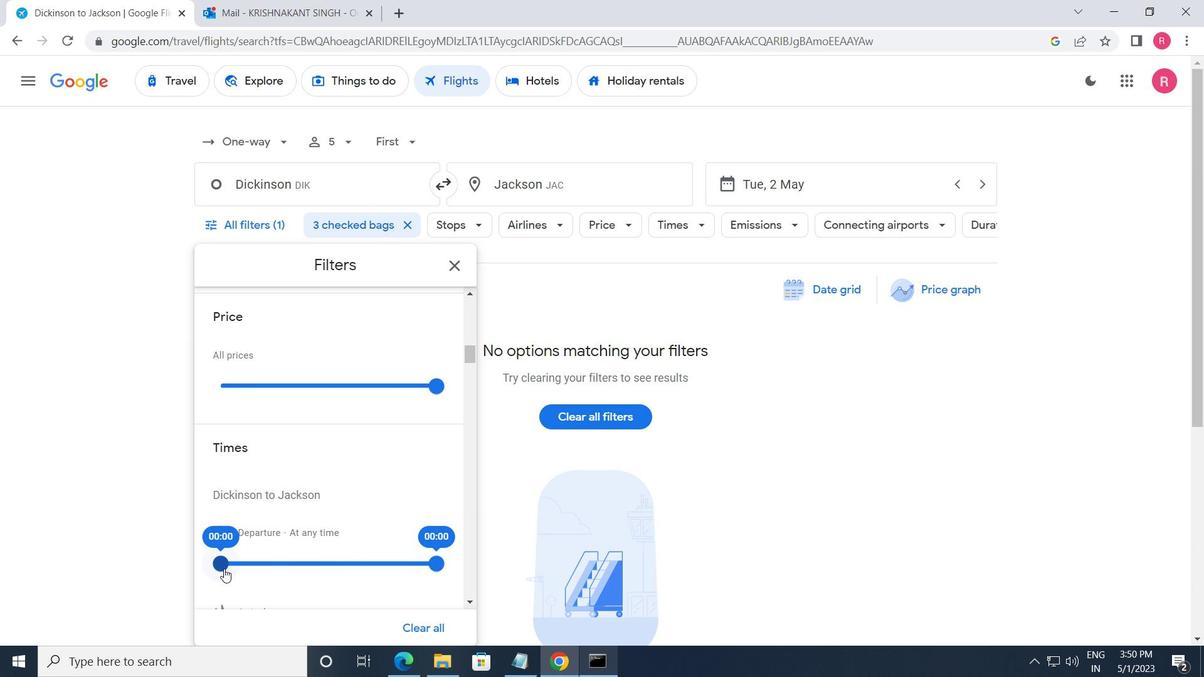 
Action: Mouse pressed left at (225, 569)
Screenshot: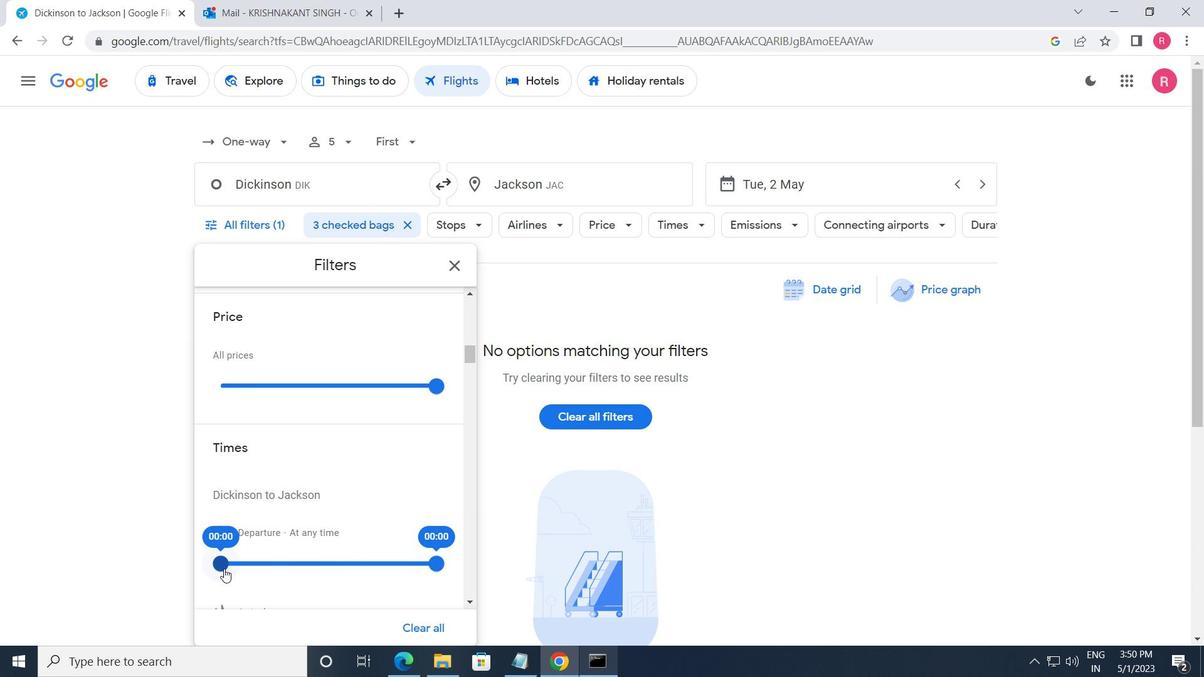 
Action: Mouse moved to (329, 576)
Screenshot: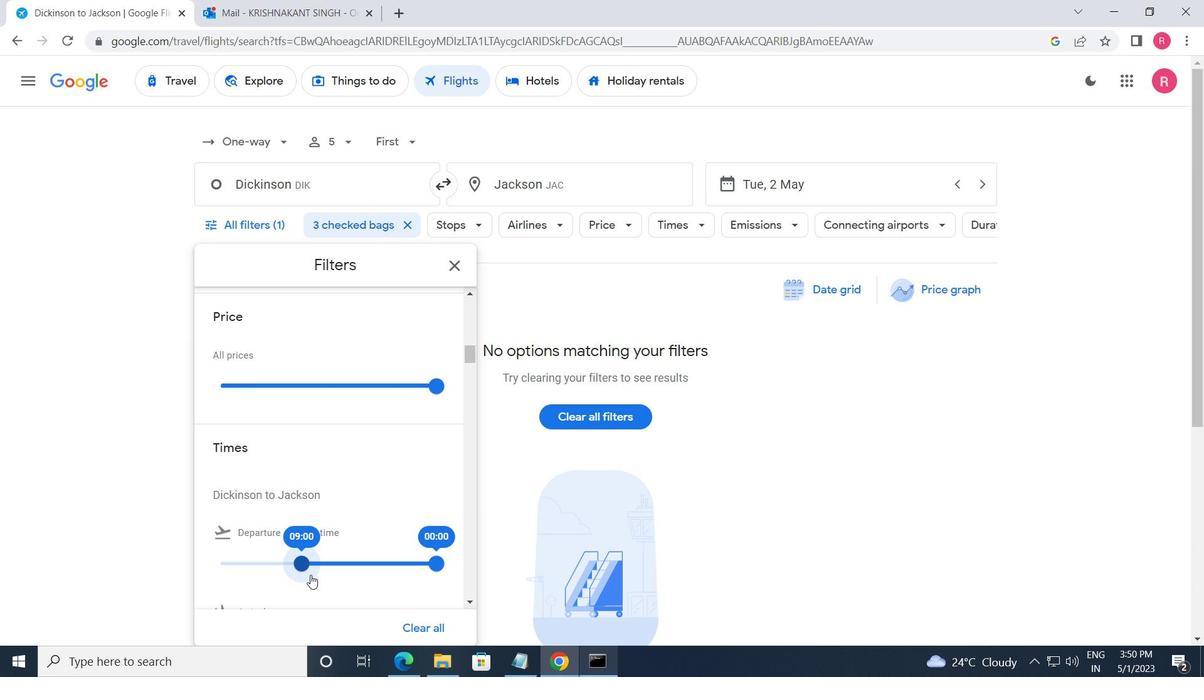 
Action: Mouse pressed left at (329, 576)
Screenshot: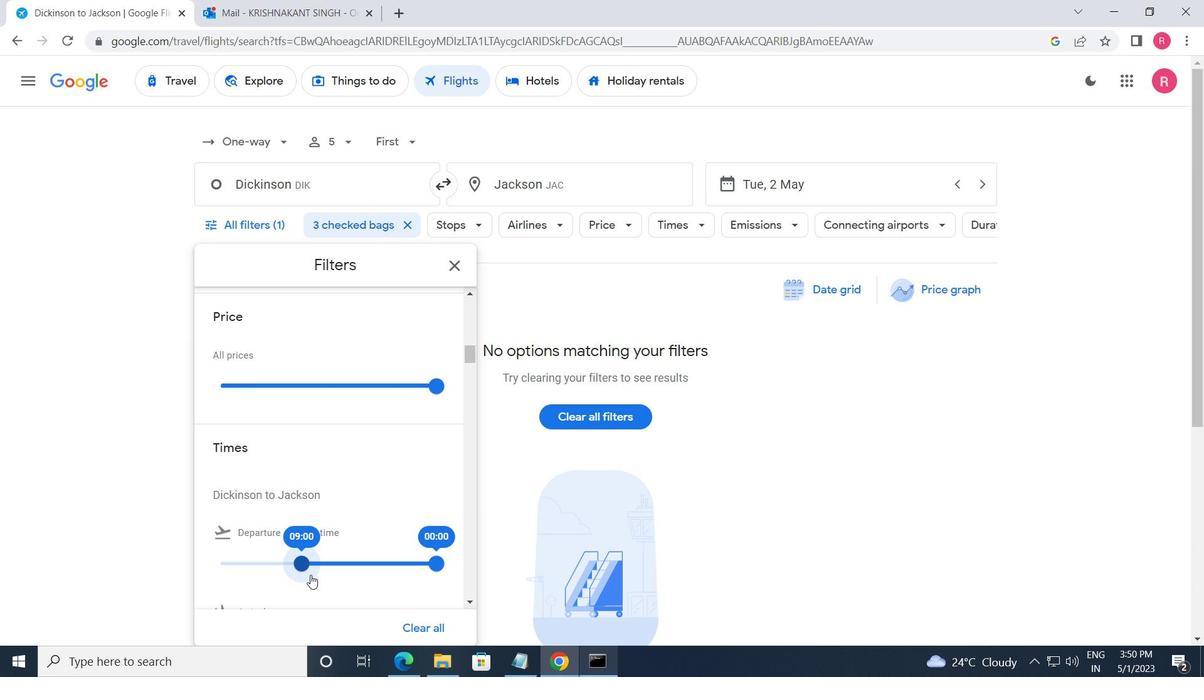 
Action: Mouse moved to (428, 557)
Screenshot: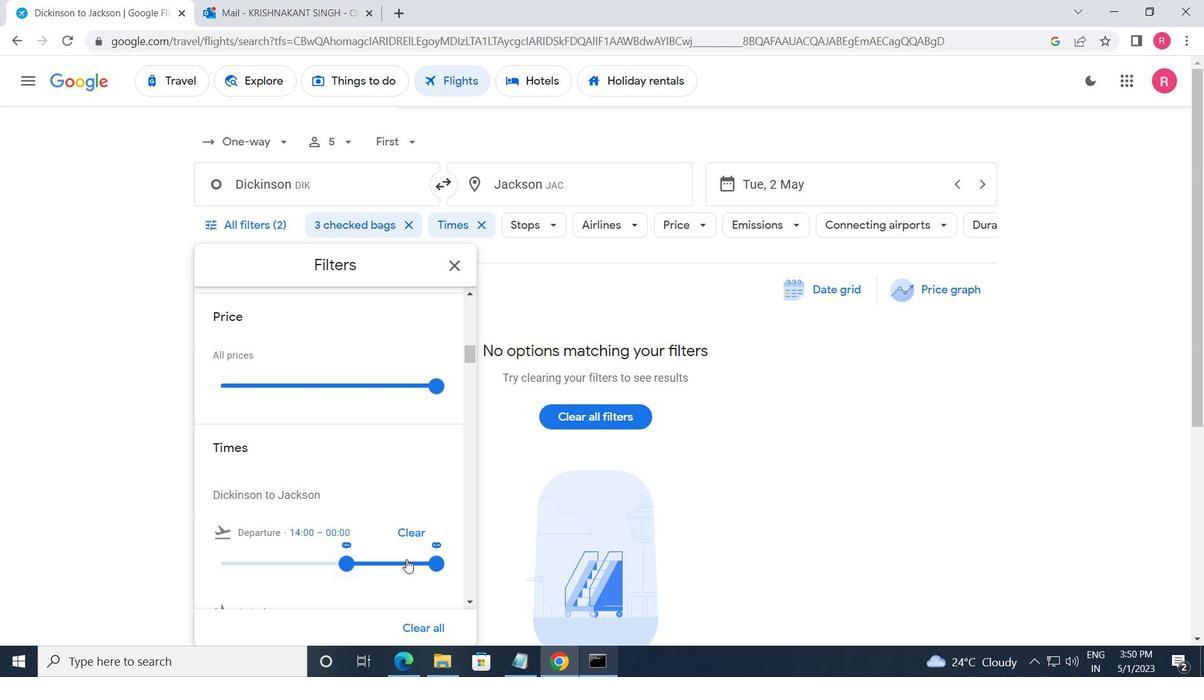 
Action: Mouse pressed left at (428, 557)
Screenshot: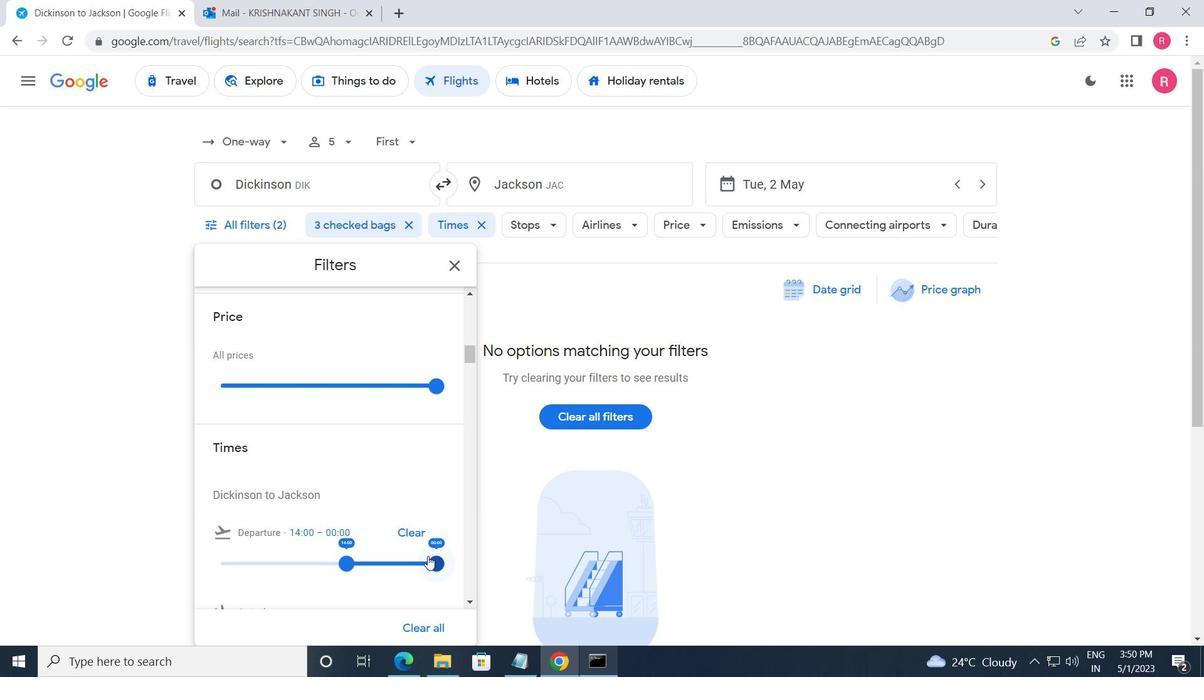 
Action: Mouse moved to (457, 281)
Screenshot: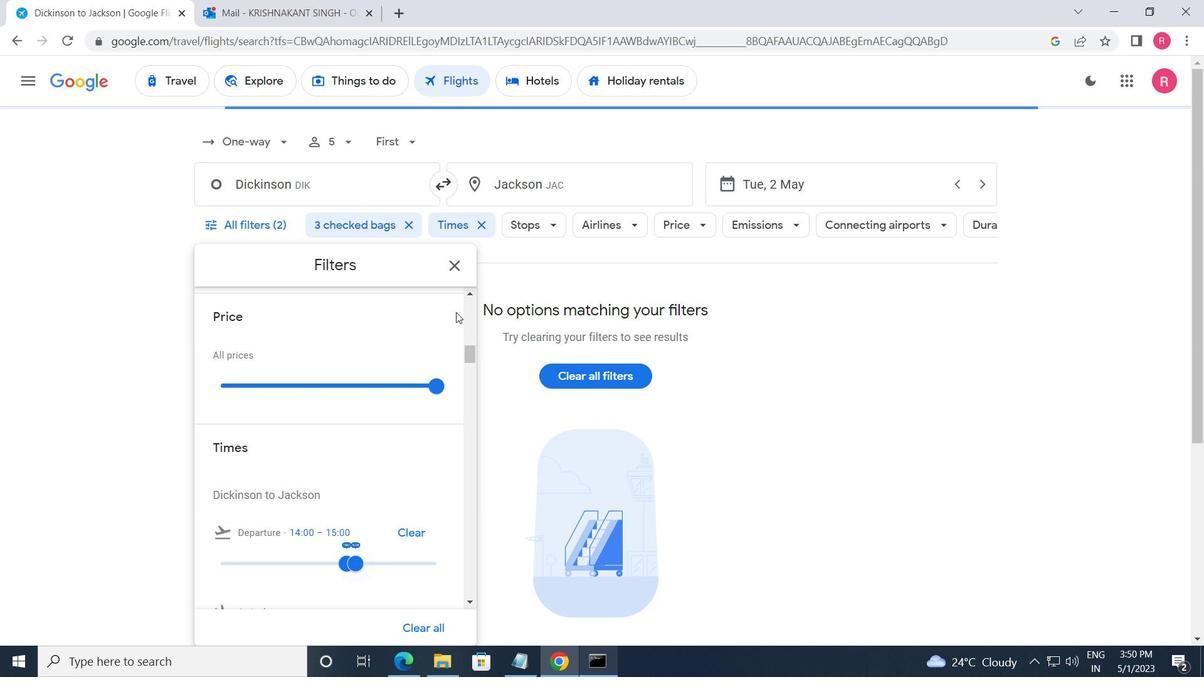 
Action: Mouse pressed left at (457, 281)
Screenshot: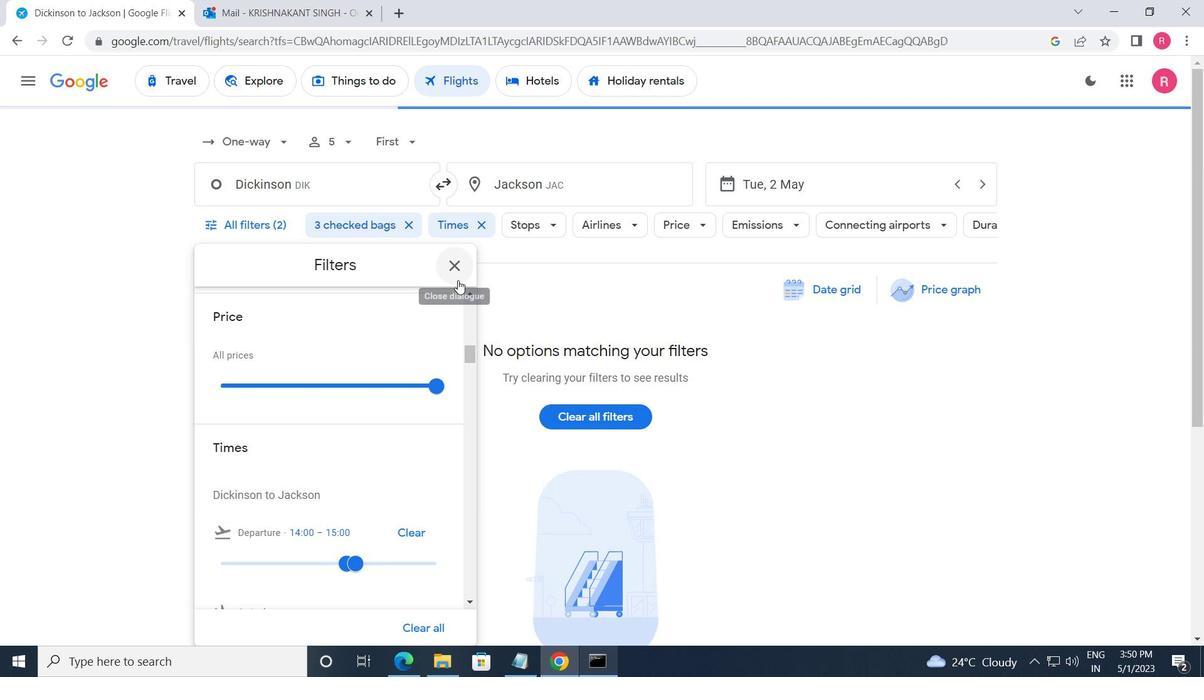 
Action: Mouse moved to (457, 281)
Screenshot: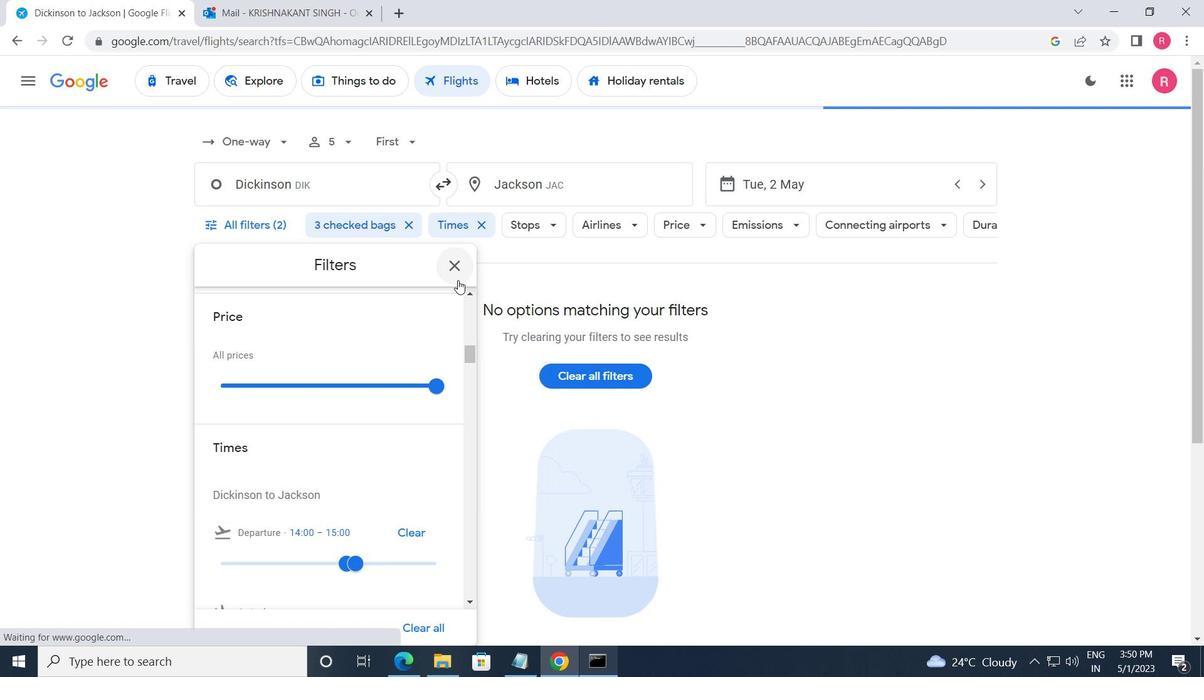
